 Task: Open a blank worksheet and write heading  City data  Add 10 city name:-  '1. Chelsea, New York, NY , 2. Beverly Hills, Los Angeles, CA , 3. Knightsbridge, London, United Kingdom , 4. Le Marais, Paris, forance , 5. Ginza, Tokyo, Japan_x000D_
6. Circular Quay, Sydney, Australia , 7. Mitte, Berlin, Germany , 8. Downtown, Toronto, Canada , 9. Trastevere, Rome, 10. Colaba, Mumbai, India. ' in July Last week sales are  1. Chelsea, New York, NY 10001 | 2. Beverly Hills, Los Angeles, CA 90210 | 3. Knightsbridge, London, United Kingdom SW1X 7XL | 4. Le Marais, Paris, forance 75004 | 5. Ginza, Tokyo, Japan 104-0061 | 6. Circular Quay, Sydney, Australia 2000 | 7. Mitte, Berlin, Germany 10178 | 8. Downtown, Toronto, Canada M5V 3L9 | 9. Trastevere, Rome, Italy 00153 | 10. Colaba, Mumbai, India 400005. Save page auditingProductSales
Action: Mouse moved to (12, 22)
Screenshot: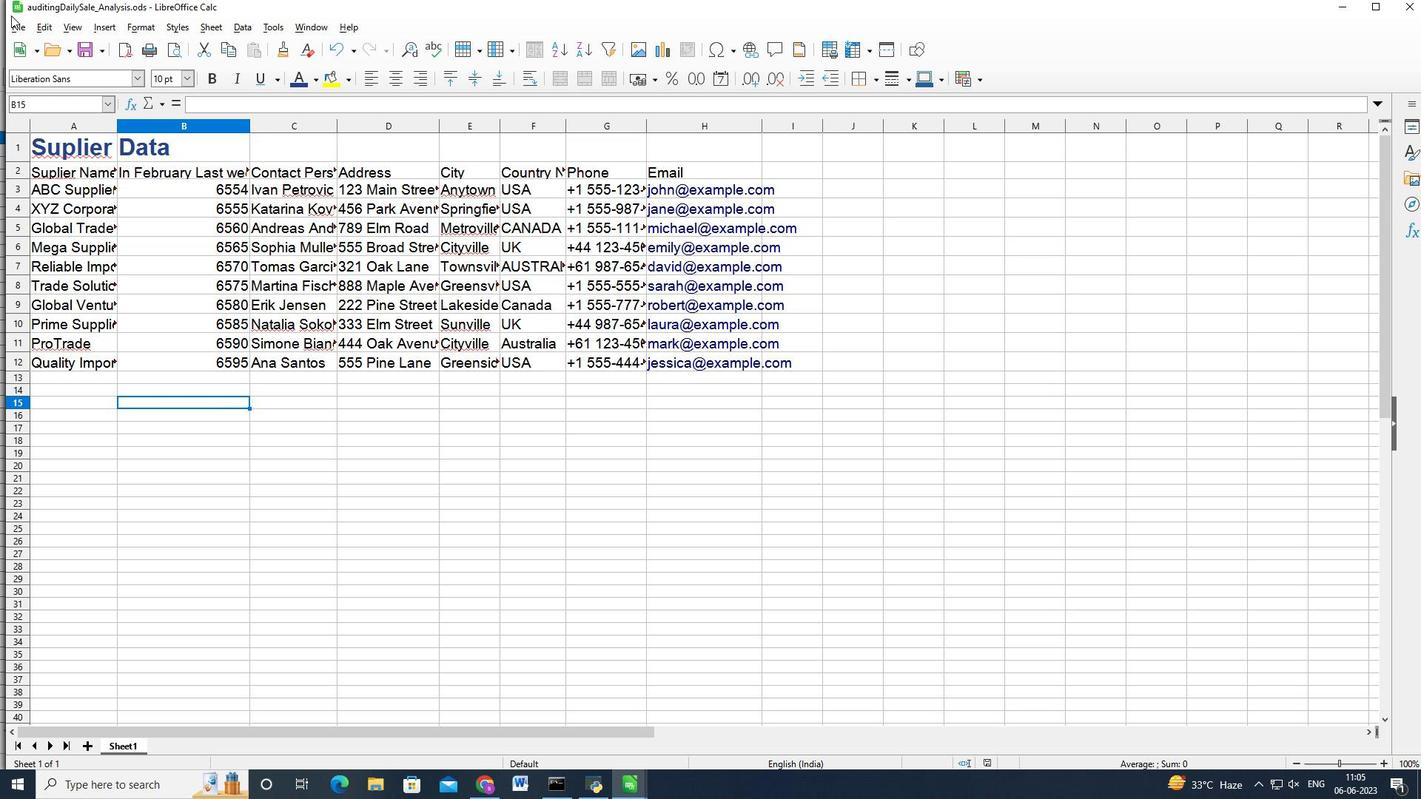 
Action: Mouse pressed left at (12, 22)
Screenshot: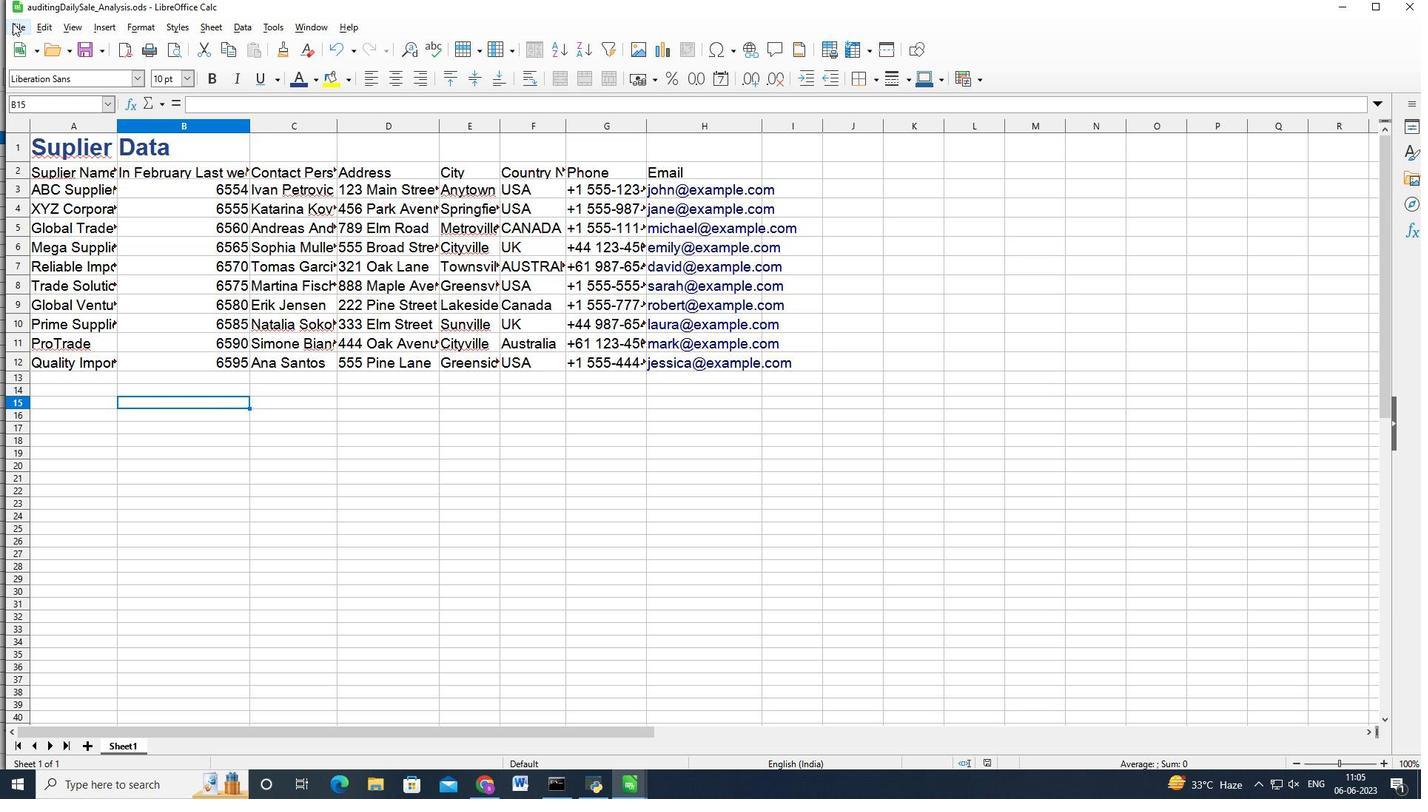 
Action: Mouse moved to (198, 57)
Screenshot: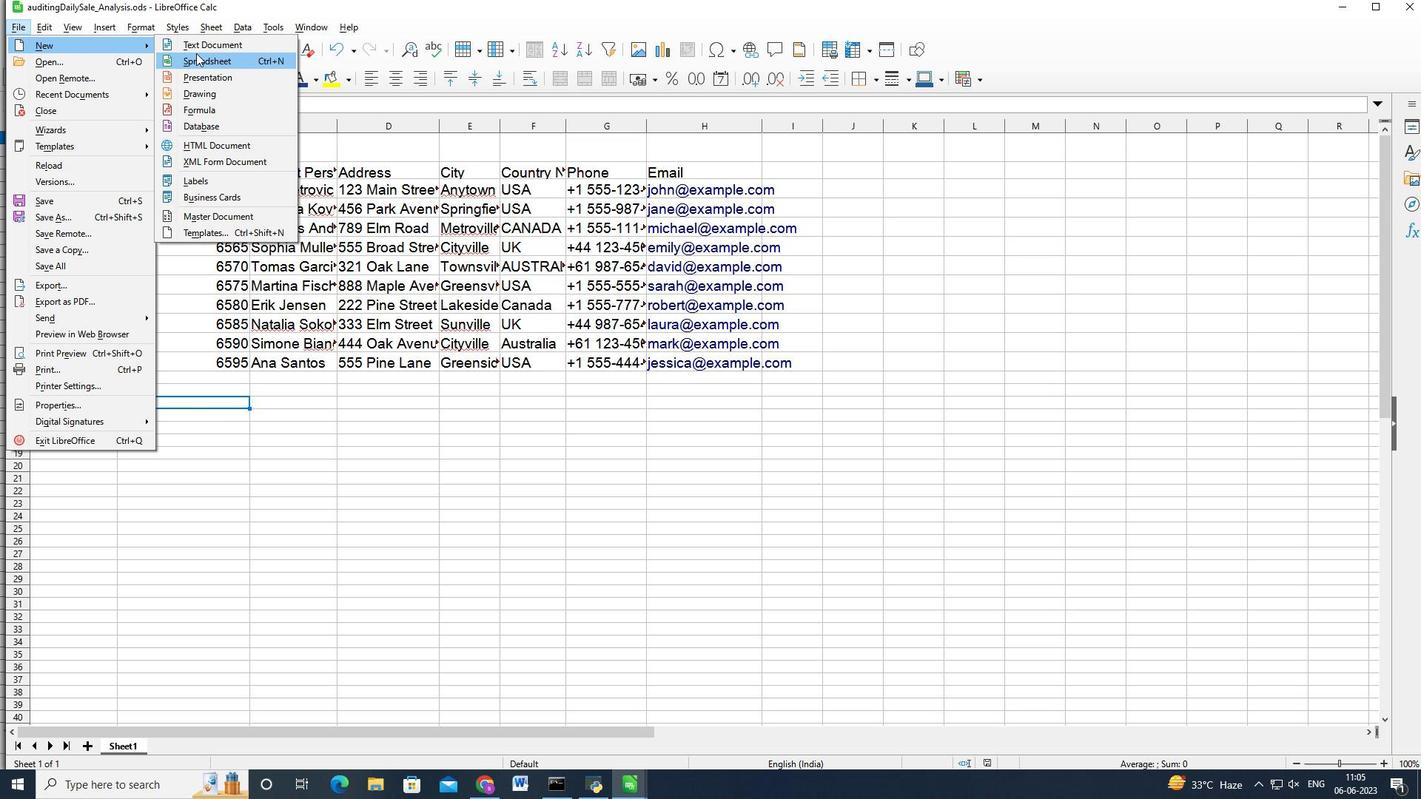 
Action: Mouse pressed left at (198, 57)
Screenshot: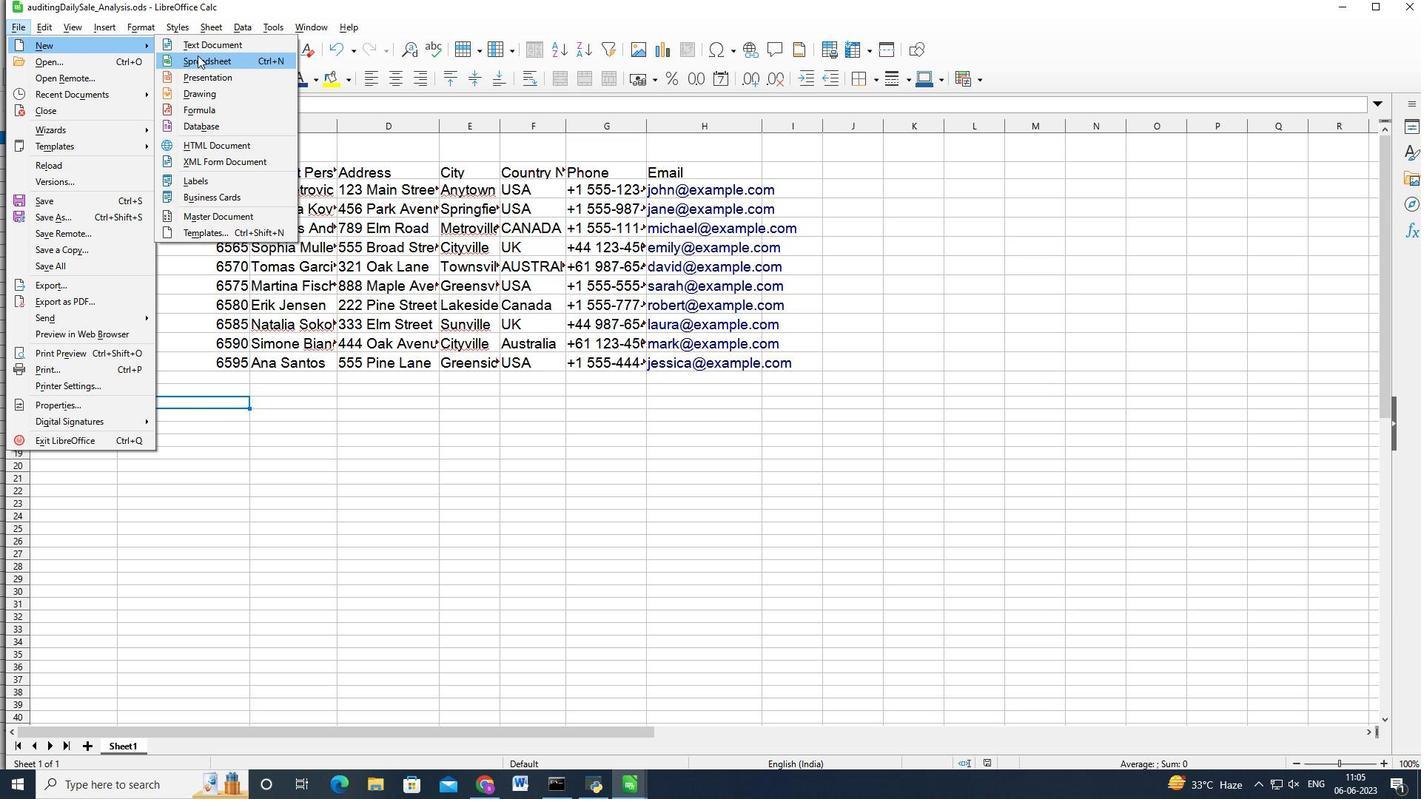 
Action: Mouse moved to (1, 96)
Screenshot: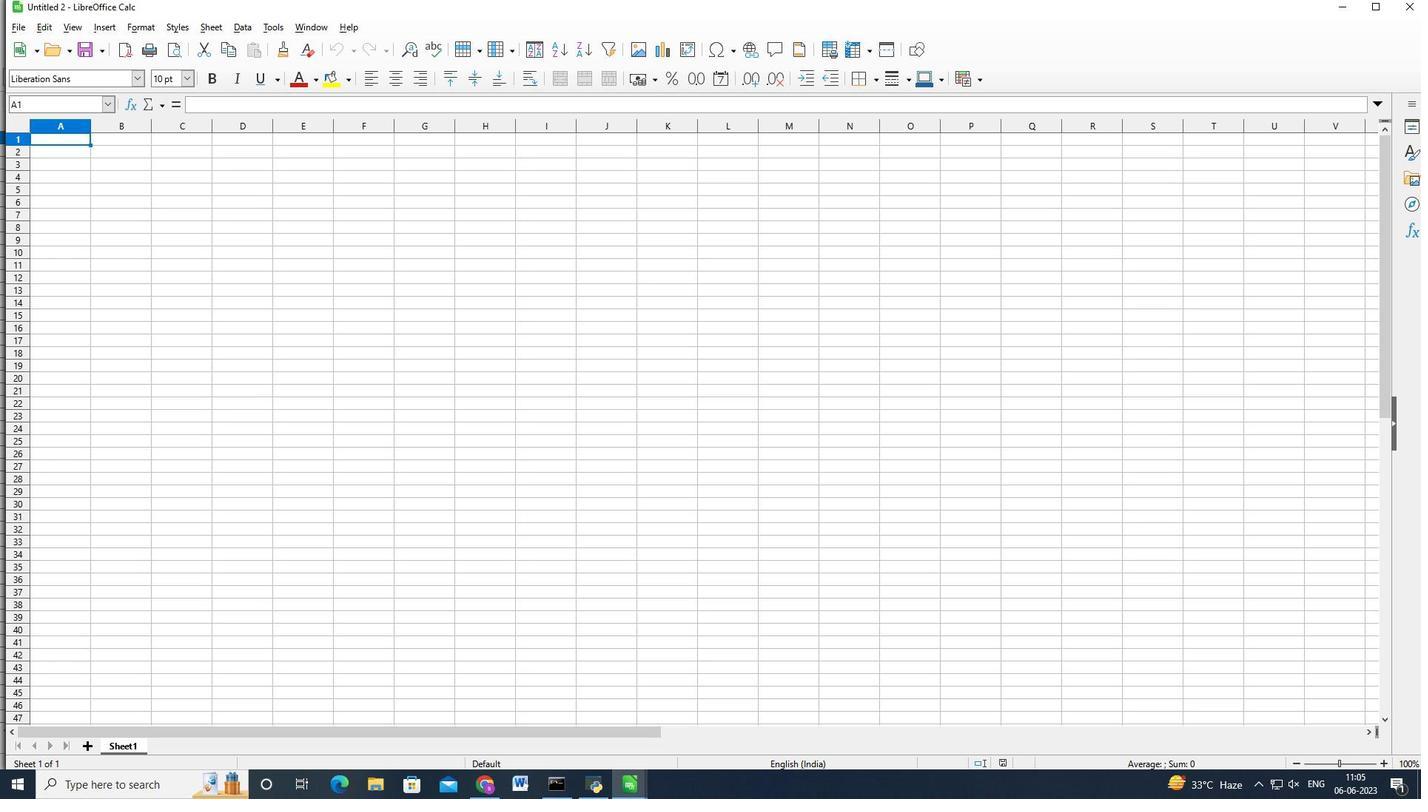 
Action: Key pressed <Key.shift>City<Key.space><Key.shift_r>Data<Key.enter><Key.shift>City<Key.space><Key.shift>Name<Key.enter><Key.shift><Key.shift><Key.shift><Key.shift><Key.shift><Key.shift><Key.shift><Key.shift><Key.shift><Key.shift><Key.shift><Key.shift><Key.shift><Key.shift><Key.shift><Key.shift><Key.shift><Key.shift><Key.shift><Key.shift><Key.shift><Key.shift><Key.shift><Key.shift><Key.shift><Key.shift><Key.shift><Key.shift><Key.shift><Key.shift><Key.shift><Key.shift><Key.shift><Key.shift><Key.shift>1.<Key.space><Key.shift><Key.shift><Key.shift><Key.shift>Chelsea<Key.space><Key.shift>N<Key.backspace>,<Key.space><Key.shift>New<Key.space><Key.shift>York,<Key.space><Key.caps_lock>NY<Key.caps_lock><Key.enter>2.<Key.space><Key.shift>Beverly<Key.space><Key.shift>Hills,<Key.shift>Los<Key.space><Key.shift_r>Angeles,<Key.space><Key.caps_lock>CA<Key.enter>3.K<Key.caps_lock><Key.backspace><Key.space><Key.shift>Knightsbridge,<Key.space><Key.shift>London,<Key.space><Key.shift>United<Key.space><Key.shift>Kingdom<Key.enter>4.<Key.space><Key.shift>Le<Key.space><Key.shift>Marais,<Key.space><Key.shift>Paris,<Key.space>f<Key.backspace><Key.shift>Forance,<Key.backspace><Key.enter>5.<Key.space><Key.shift>Ginza,<Key.space><Key.shift>Tokyo,<Key.space><Key.shift>Japan<Key.enter>6.<Key.space><Key.shift>Circular<Key.space><Key.shift_r>Quay,<Key.space><Key.shift_r>Syn<Key.backspace>dney,<Key.space><Key.shift_r>Austrab<Key.backspace>lia<Key.enter>7.<Key.space><Key.shift>Mitte,<Key.backspace>,<Key.space><Key.shift>Berline,<Key.space><Key.shift_r>Germany<Key.enter>8.<Key.space><Key.shift>Downtown,<Key.space><Key.shift>Tow<Key.backspace>e<Key.backspace>ronto<Key.enter><Key.up><Key.right>
Screenshot: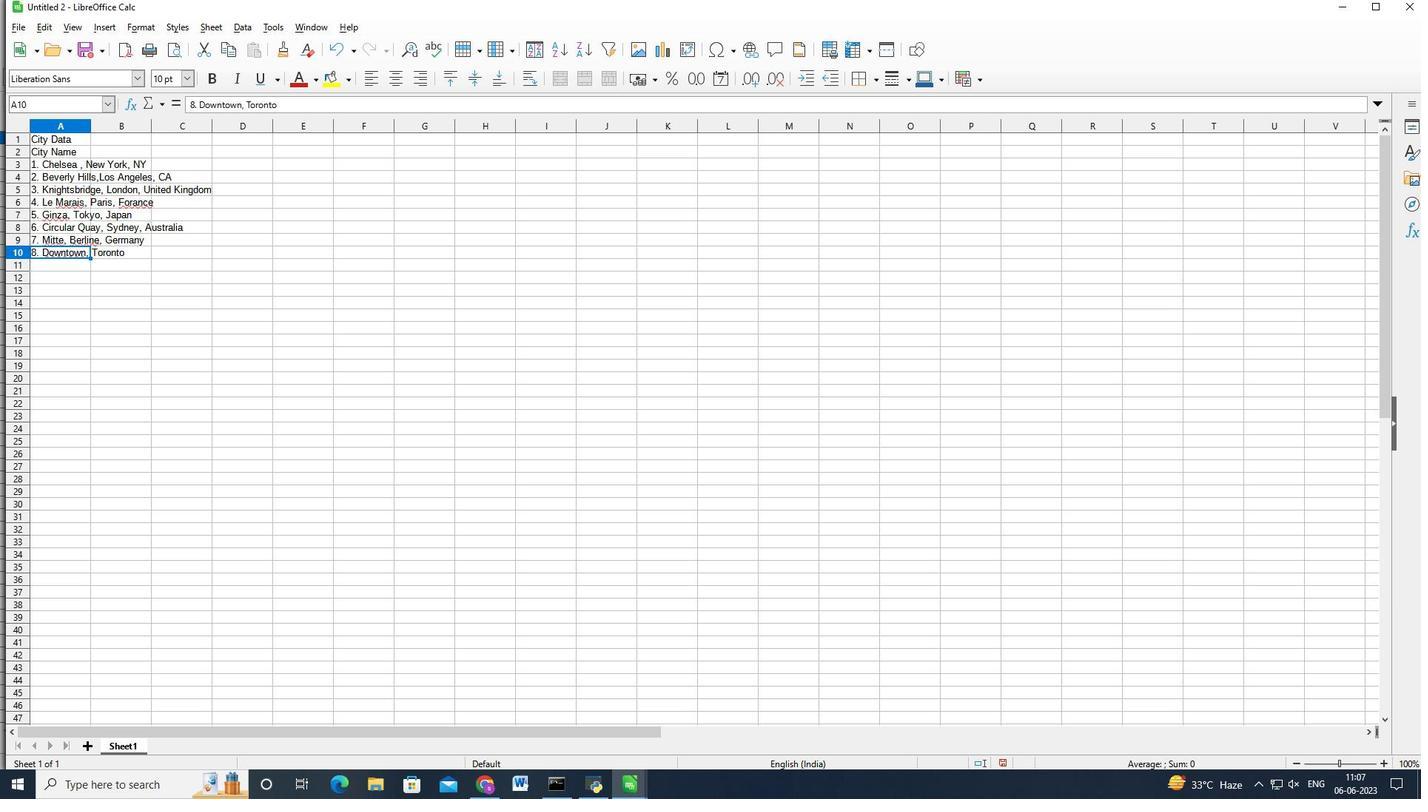 
Action: Mouse moved to (66, 248)
Screenshot: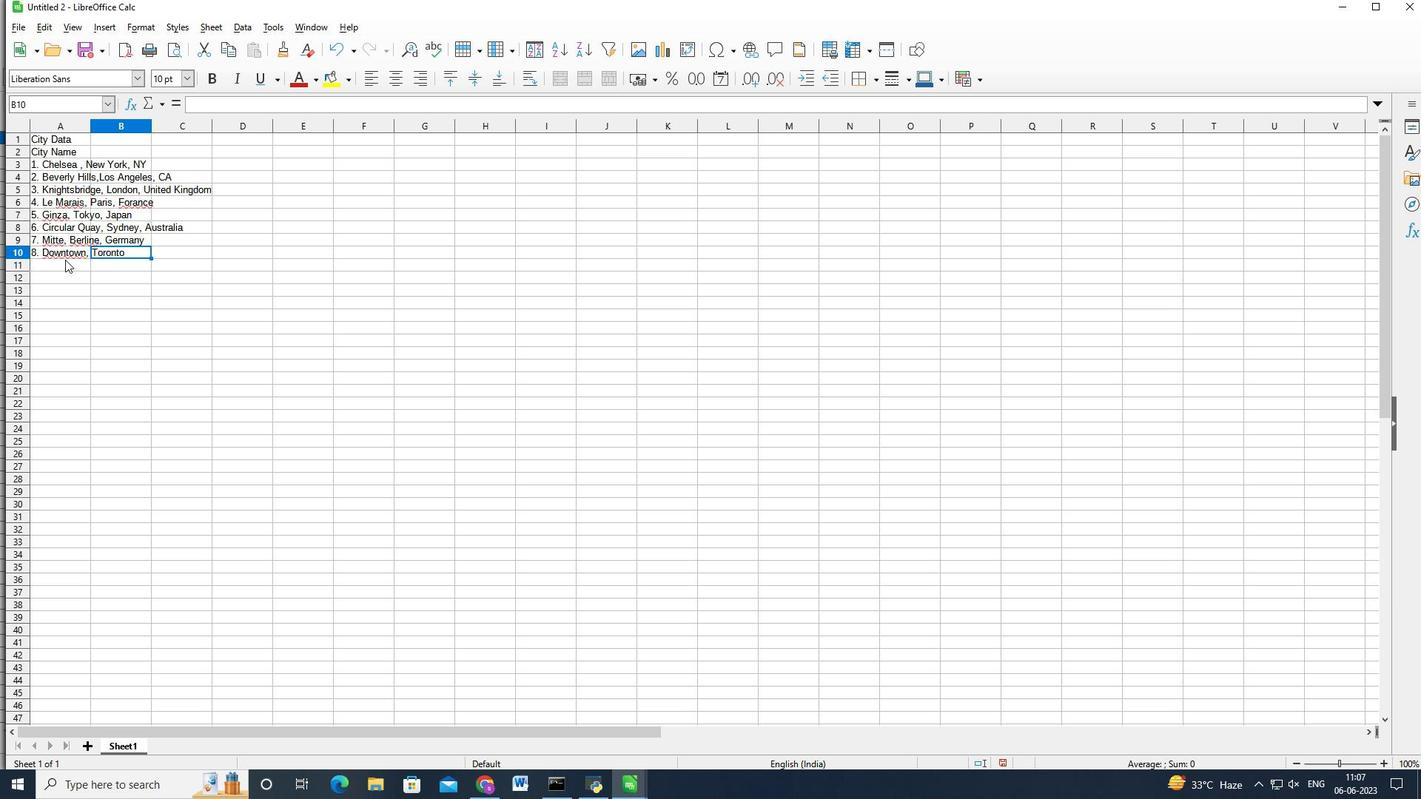 
Action: Mouse pressed left at (66, 248)
Screenshot: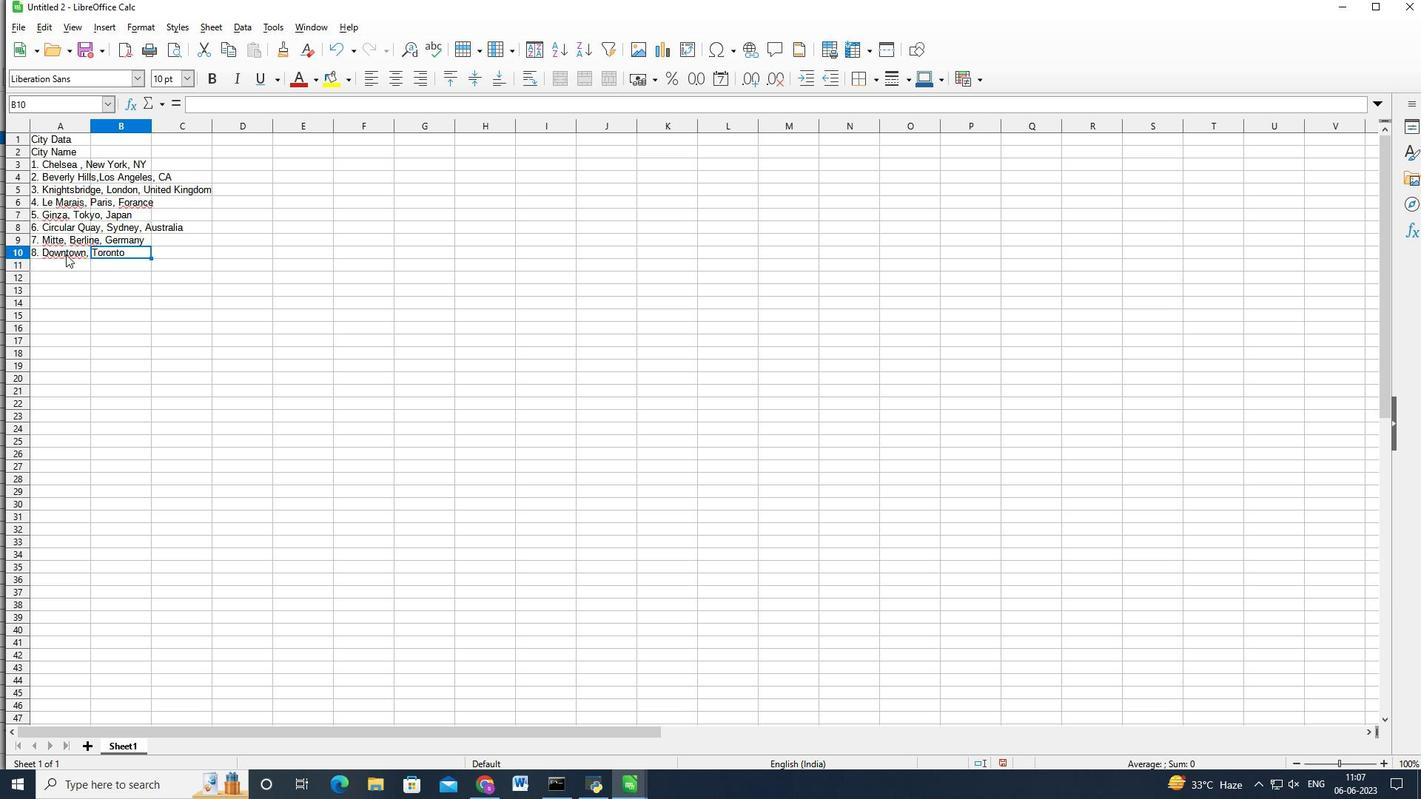 
Action: Mouse moved to (299, 105)
Screenshot: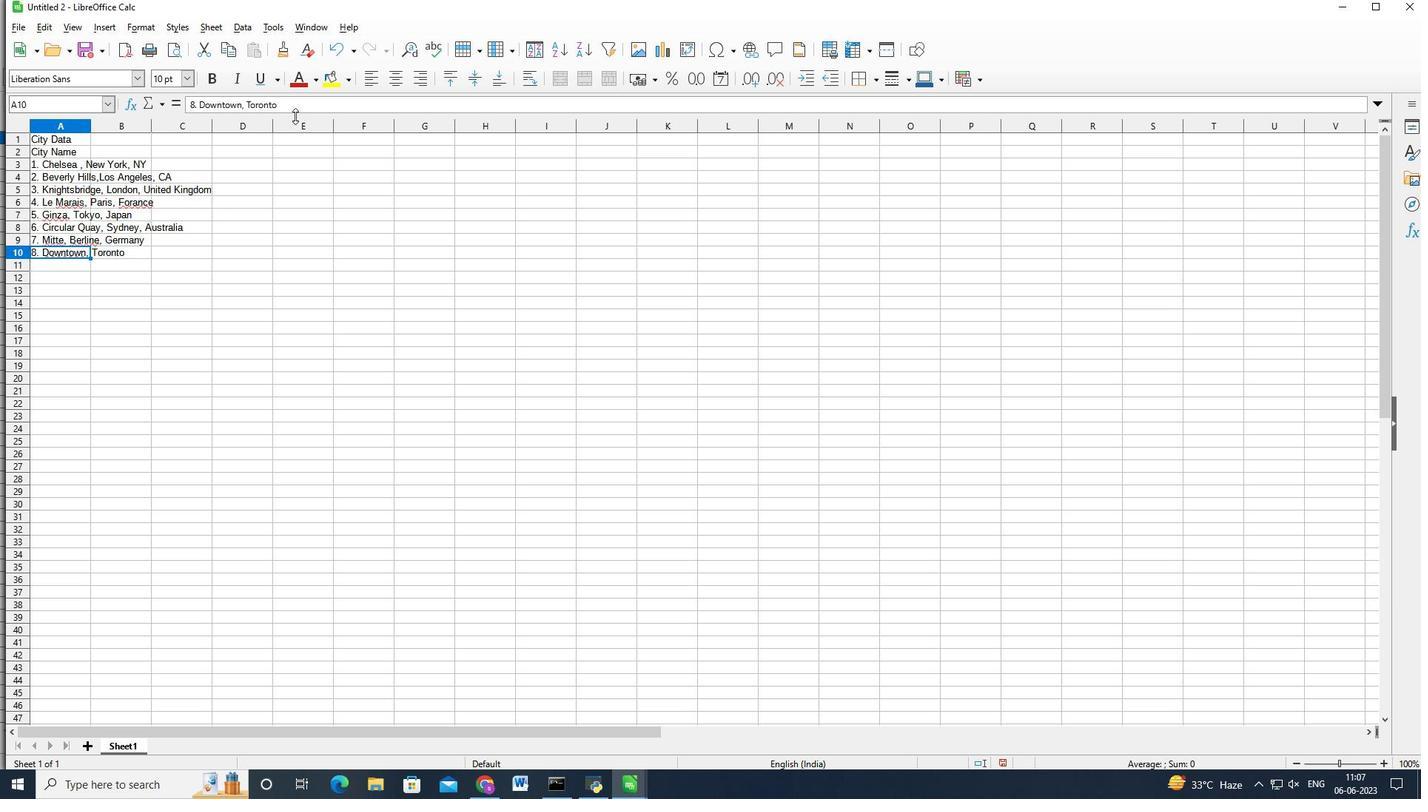 
Action: Mouse pressed left at (299, 105)
Screenshot: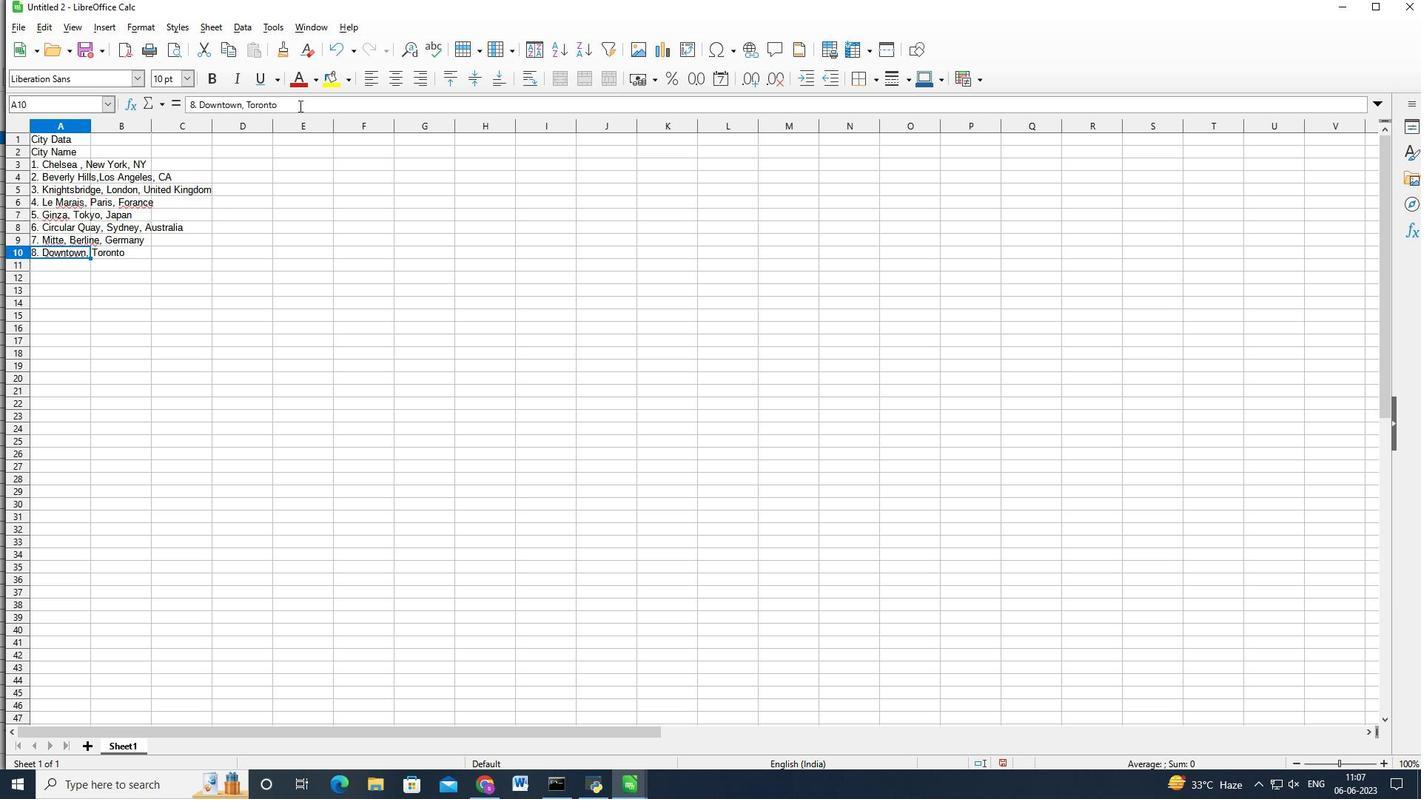 
Action: Key pressed ,<Key.space><Key.shift_r>Canada<Key.enter>9.<Key.space><Key.shift>Trastevere<Key.space><Key.shift>To<Key.backspace><Key.backspace><Key.shift>Rome<Key.enter>10.<Key.space><Key.shift>Colaba,<Key.space><Key.shift>Mumbai,<Key.space><Key.shift>India<Key.enter><Key.right><Key.right><Key.up><Key.up>
Screenshot: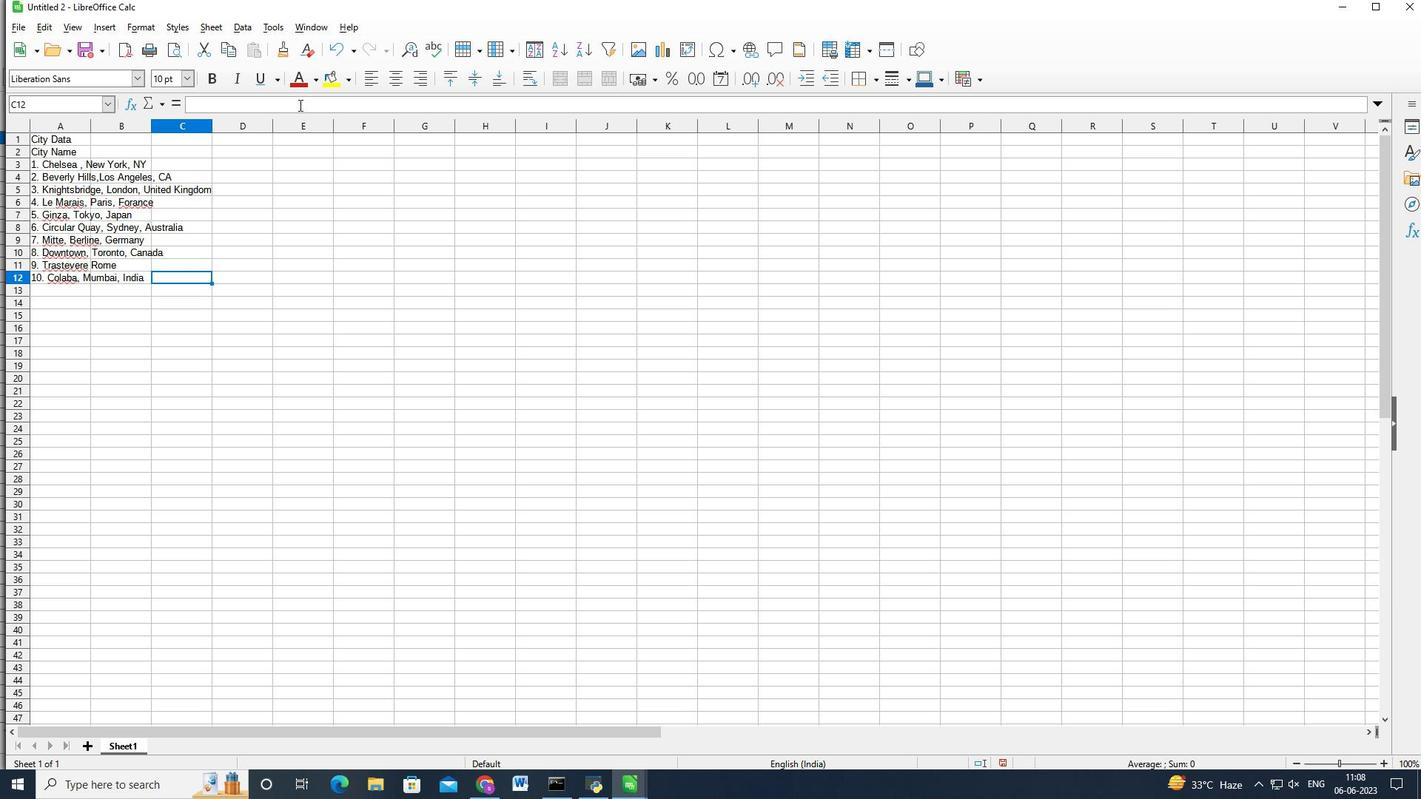 
Action: Mouse moved to (90, 128)
Screenshot: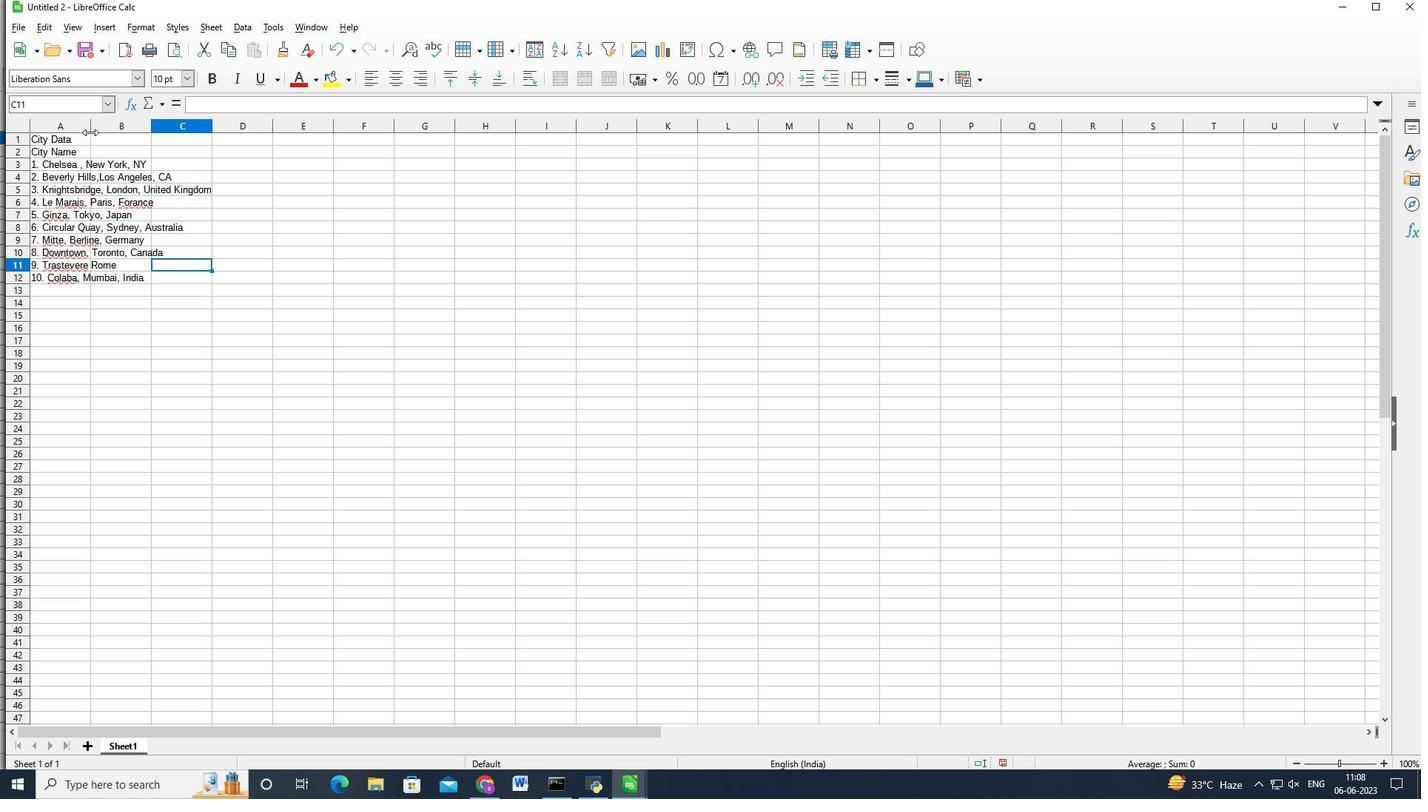 
Action: Mouse pressed left at (90, 128)
Screenshot: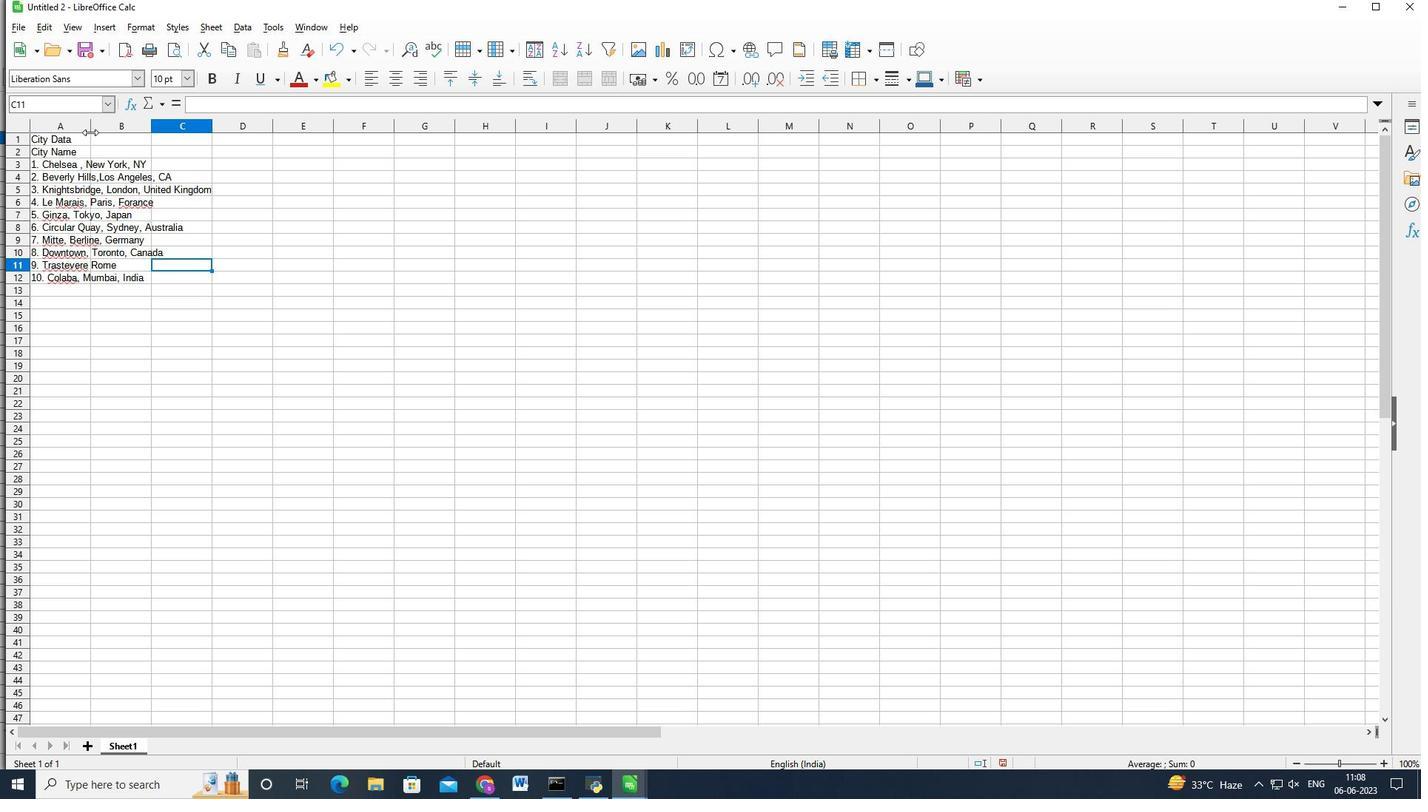 
Action: Mouse pressed left at (90, 128)
Screenshot: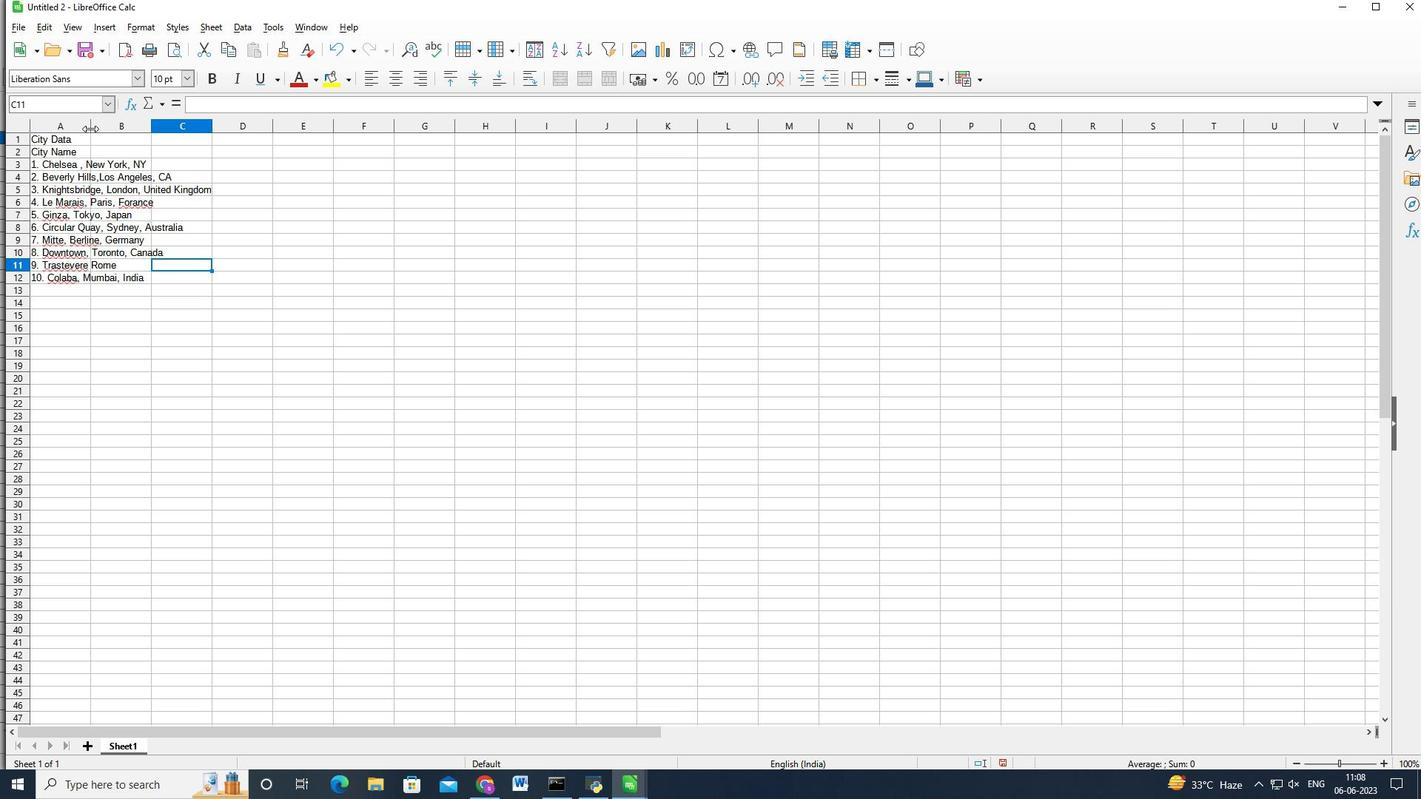 
Action: Mouse moved to (236, 141)
Screenshot: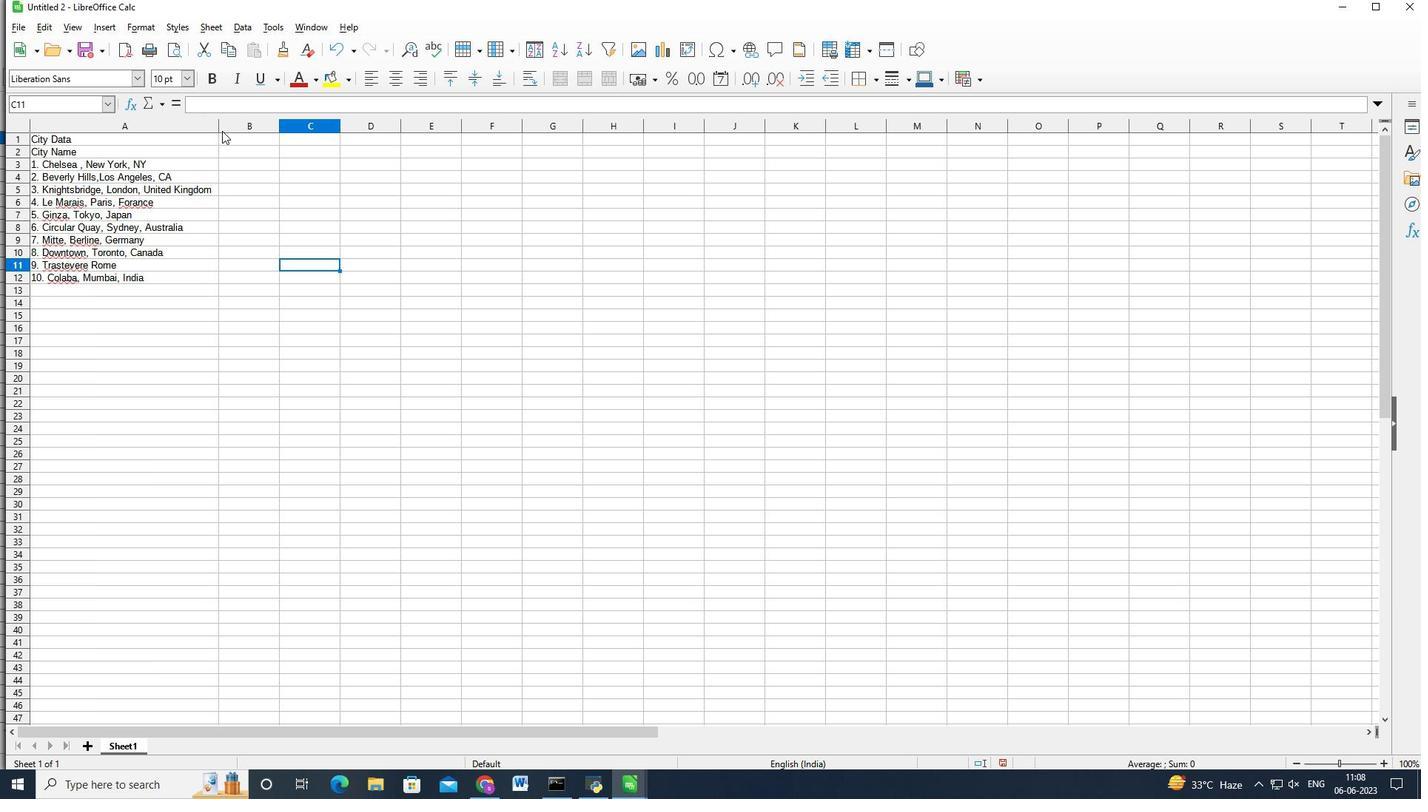 
Action: Mouse pressed left at (236, 141)
Screenshot: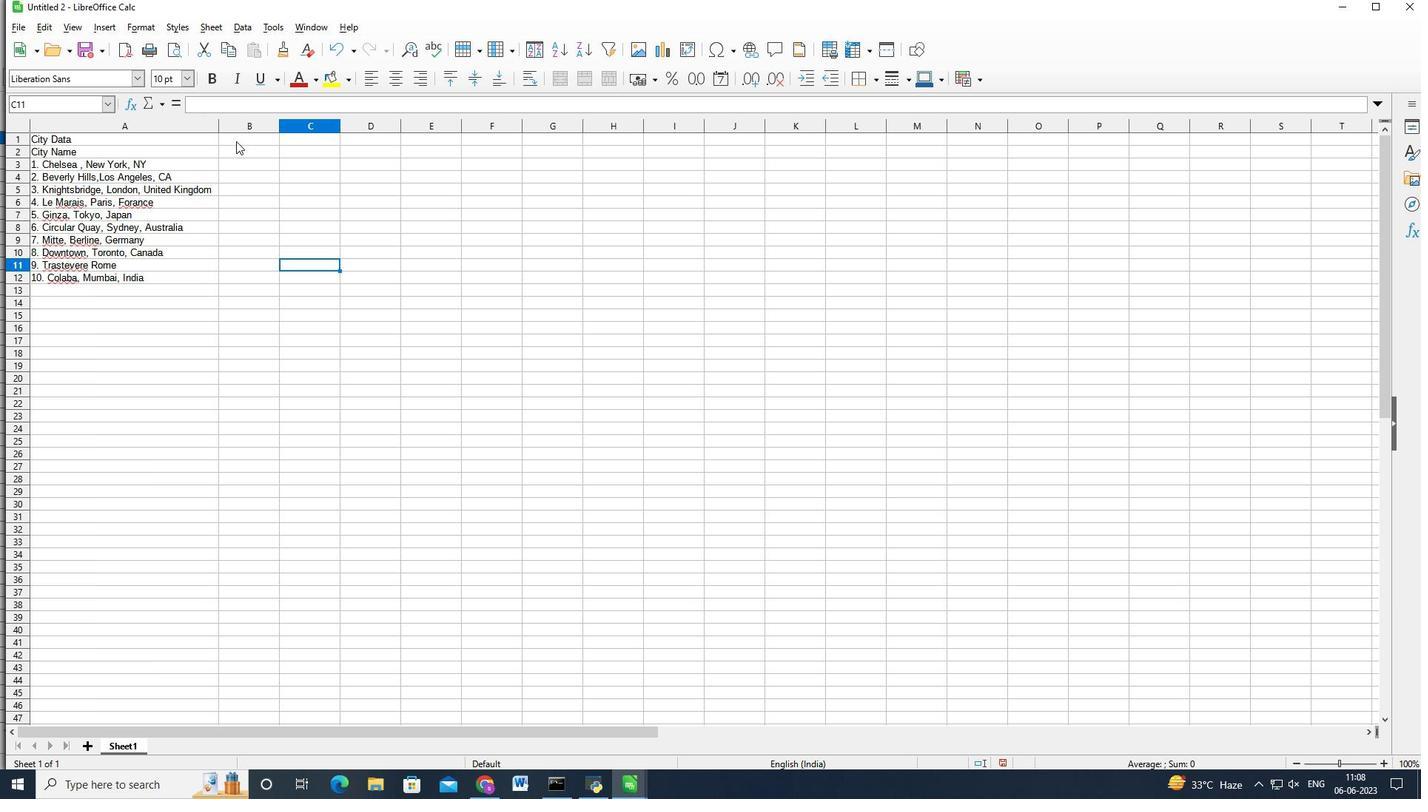 
Action: Mouse moved to (234, 149)
Screenshot: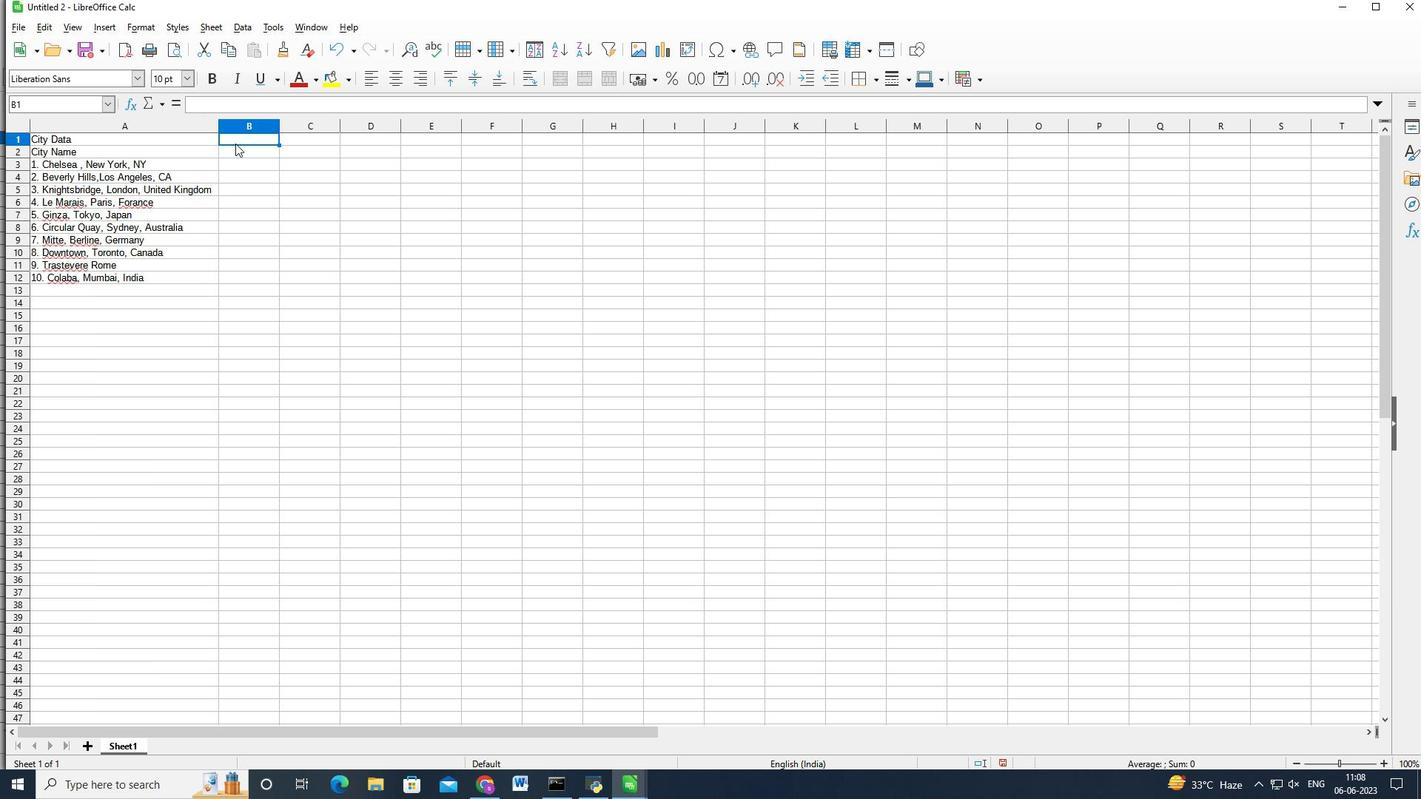 
Action: Mouse pressed left at (234, 149)
Screenshot: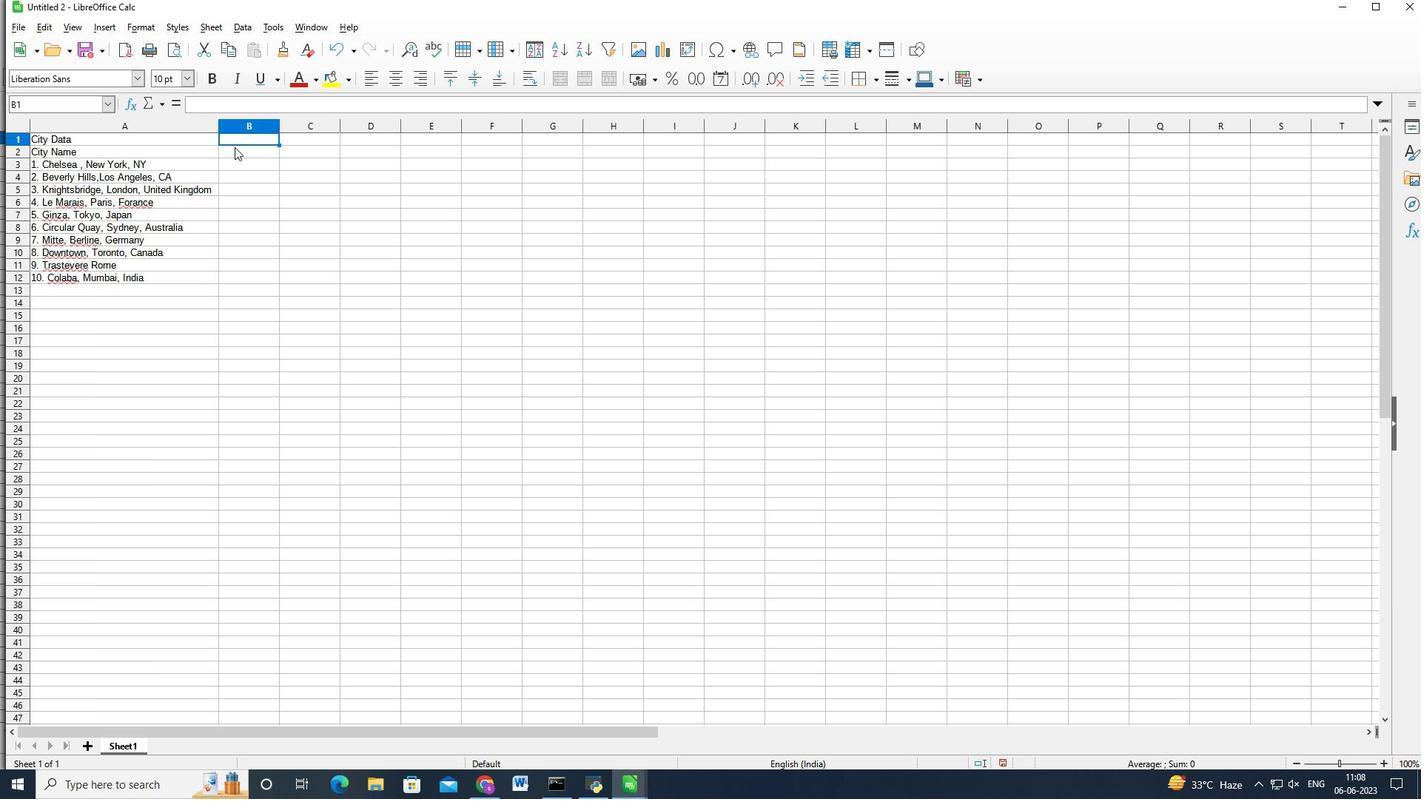 
Action: Key pressed <Key.shift>In<Key.space><Key.shift>July<Key.space><Key.shift><Key.shift><Key.shift><Key.shift><Key.shift><Key.shift><Key.shift><Key.shift><Key.shift><Key.shift><Key.shift><Key.shift><Key.shift><Key.shift><Key.shift><Key.shift><Key.shift><Key.shift><Key.shift><Key.shift><Key.shift><Key.shift>Last<Key.space>week<Key.space>sales
Screenshot: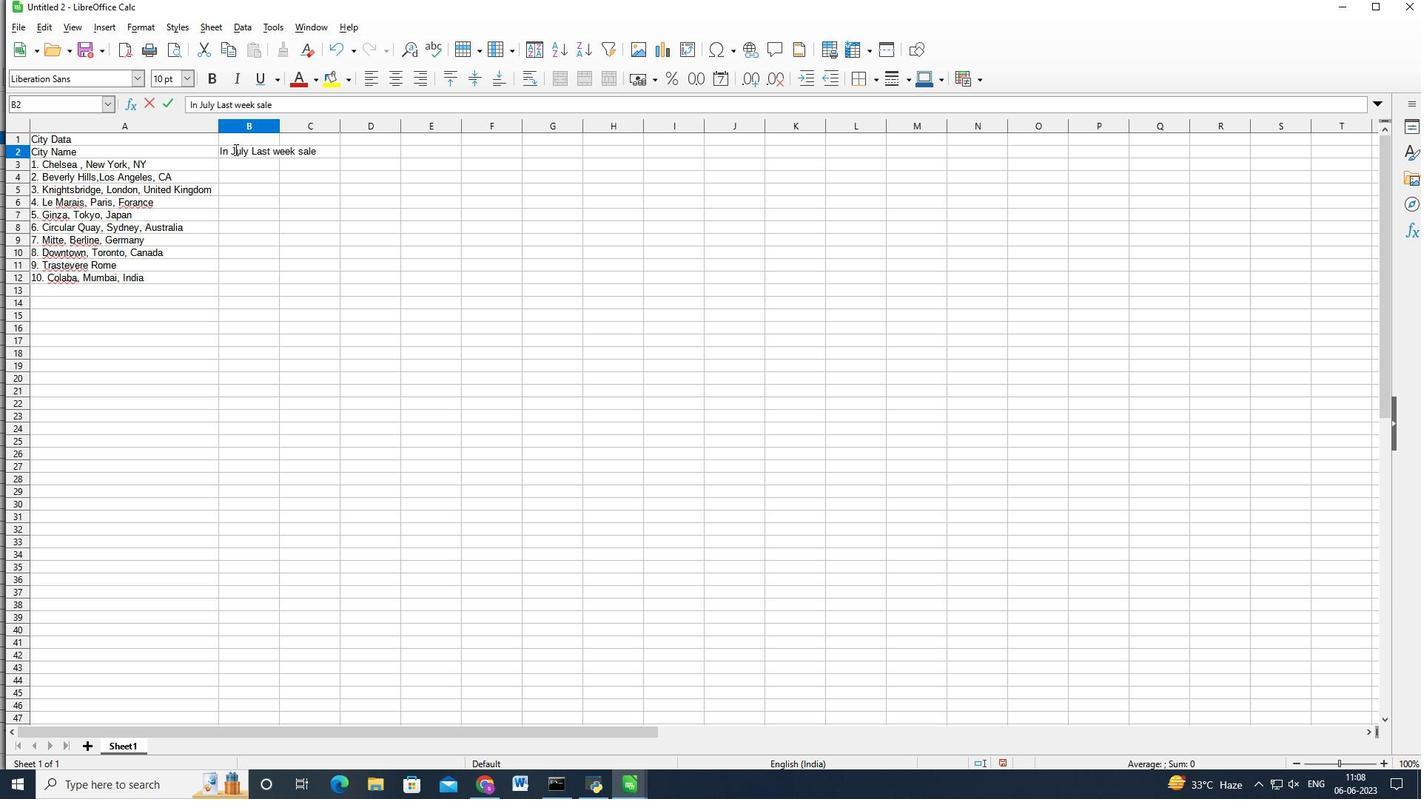 
Action: Mouse moved to (265, 124)
Screenshot: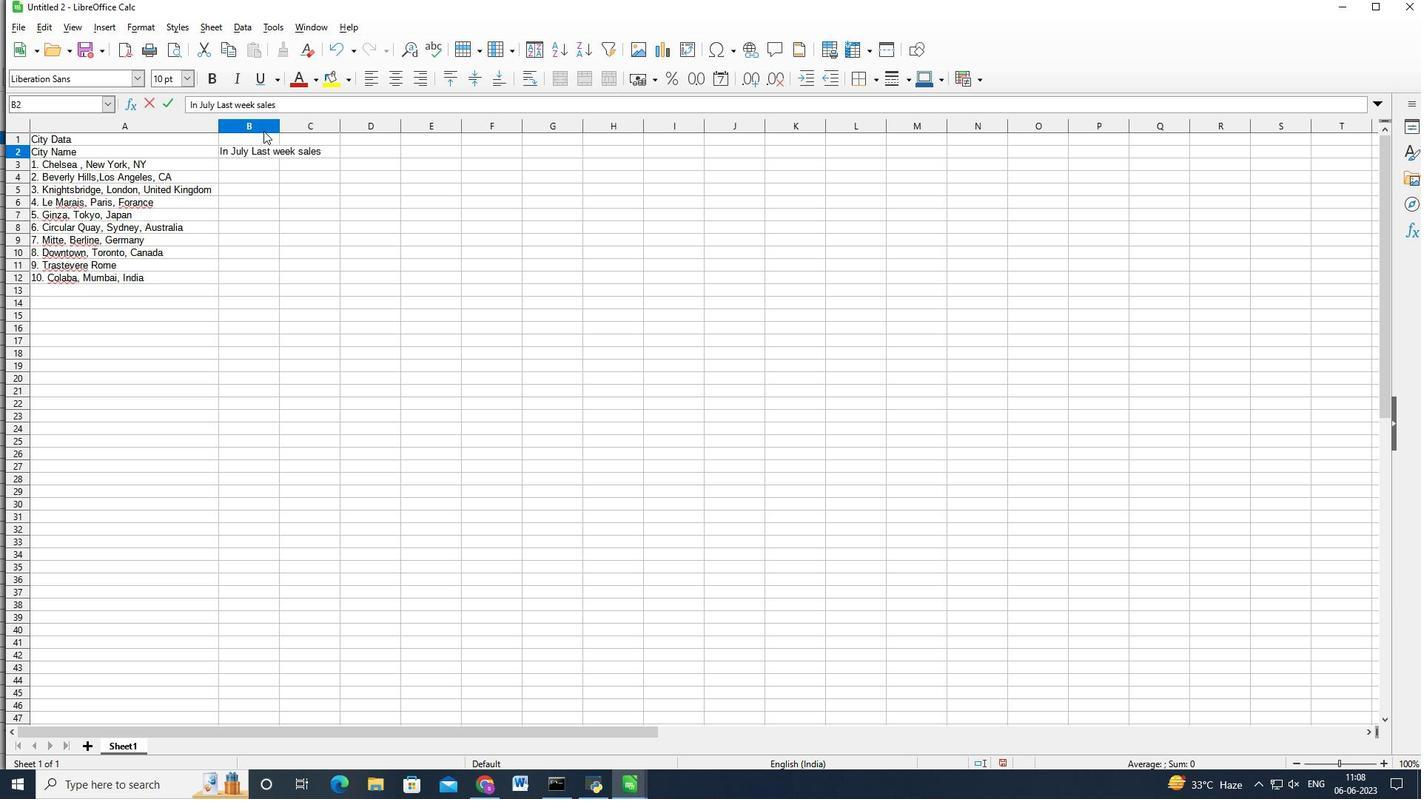 
Action: Mouse pressed left at (265, 124)
Screenshot: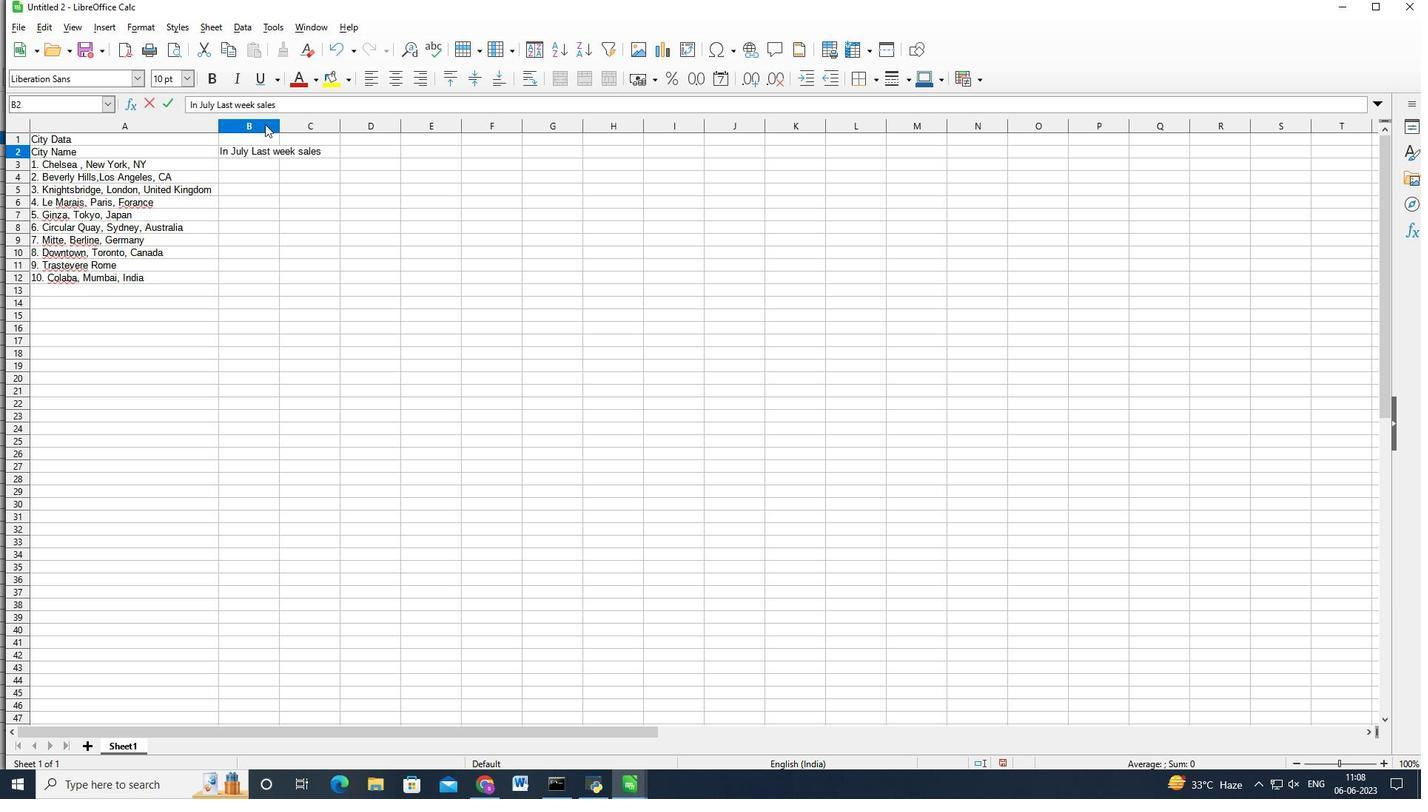 
Action: Mouse pressed left at (265, 124)
Screenshot: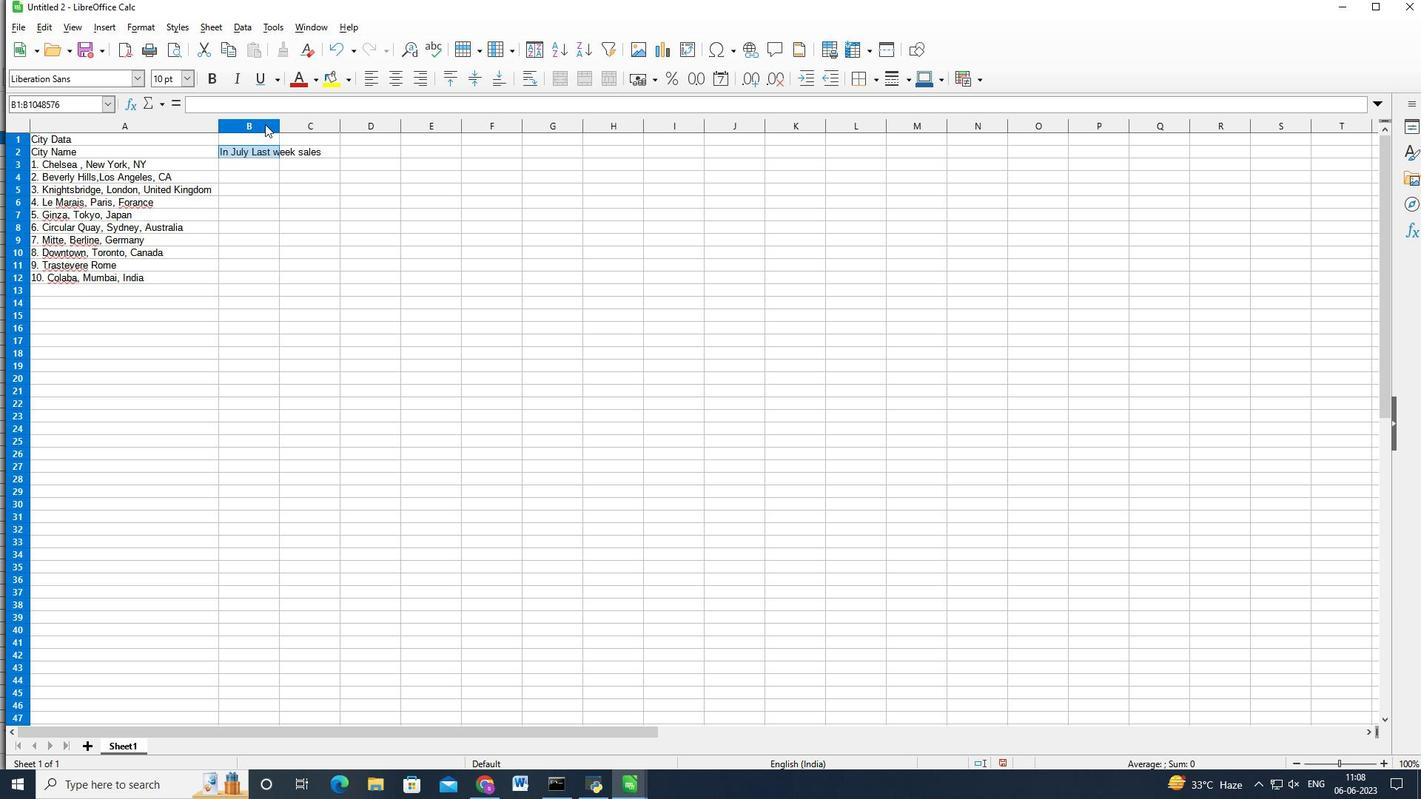 
Action: Mouse moved to (274, 122)
Screenshot: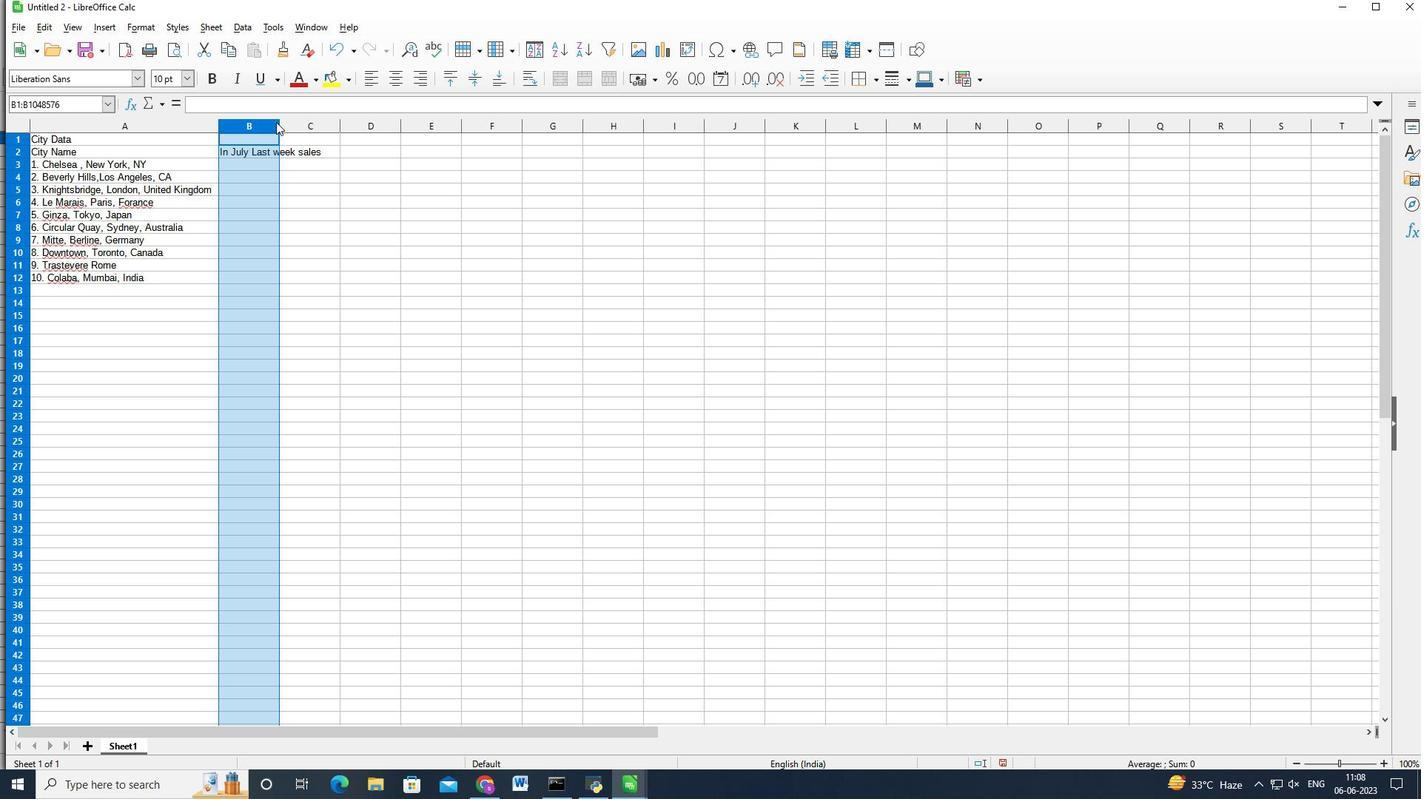
Action: Mouse pressed left at (274, 122)
Screenshot: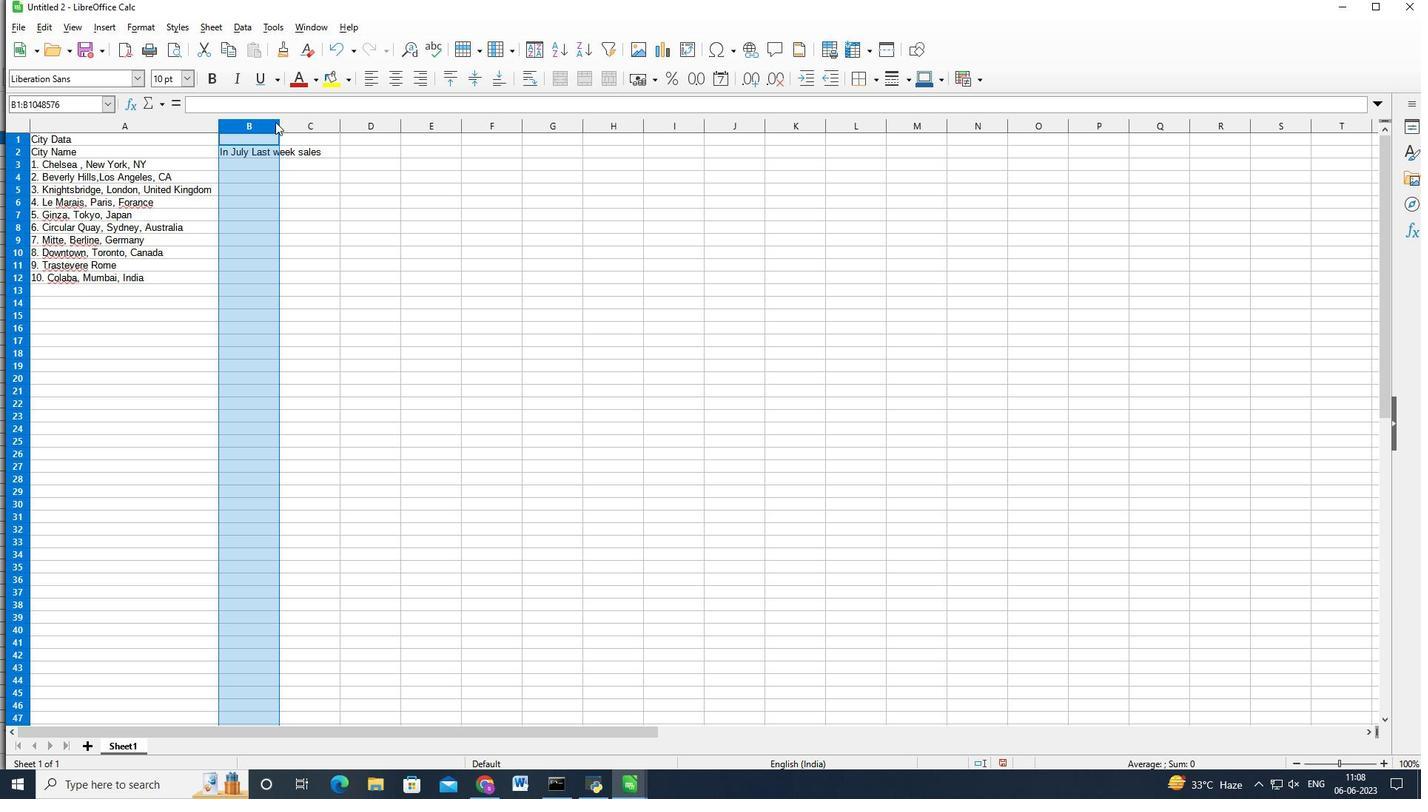 
Action: Mouse pressed left at (274, 122)
Screenshot: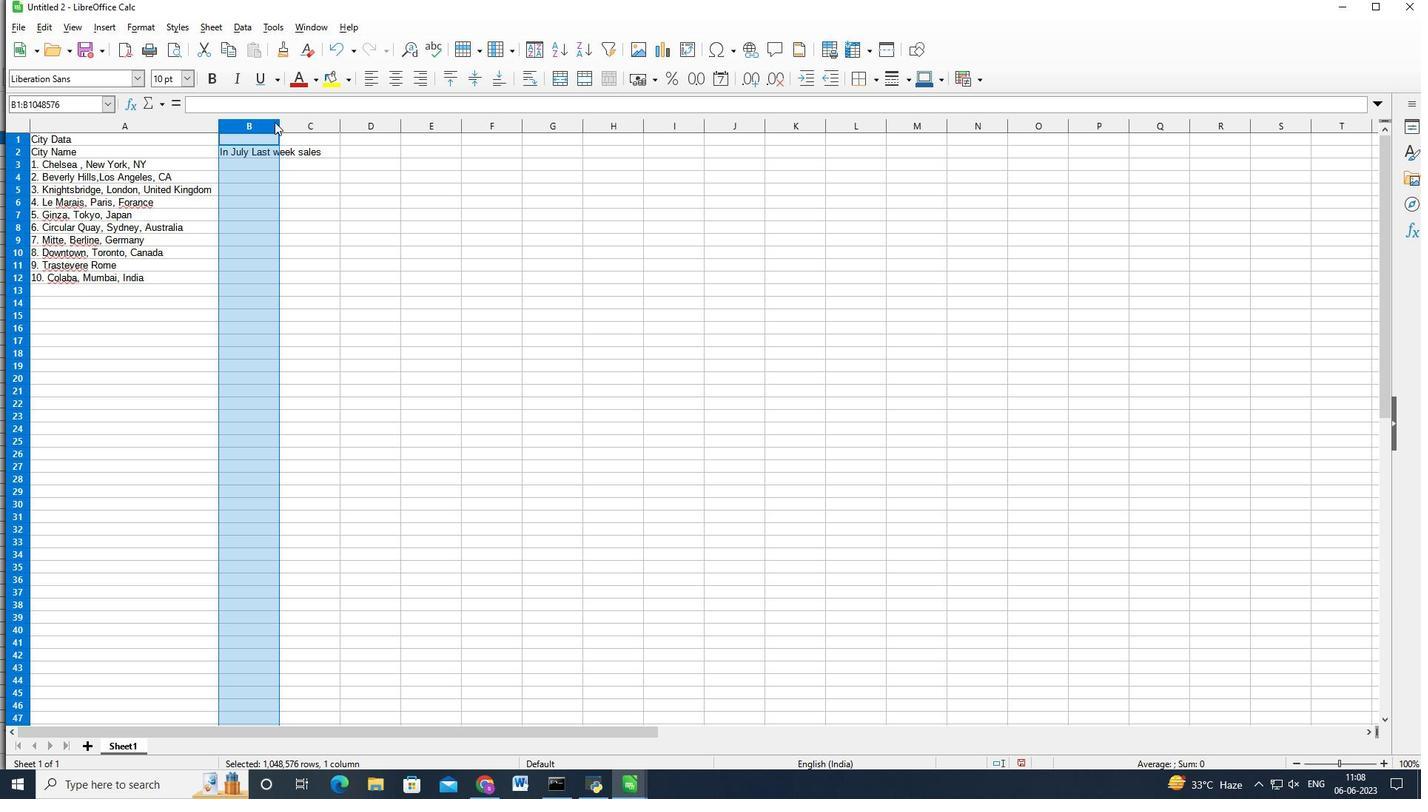 
Action: Mouse moved to (276, 120)
Screenshot: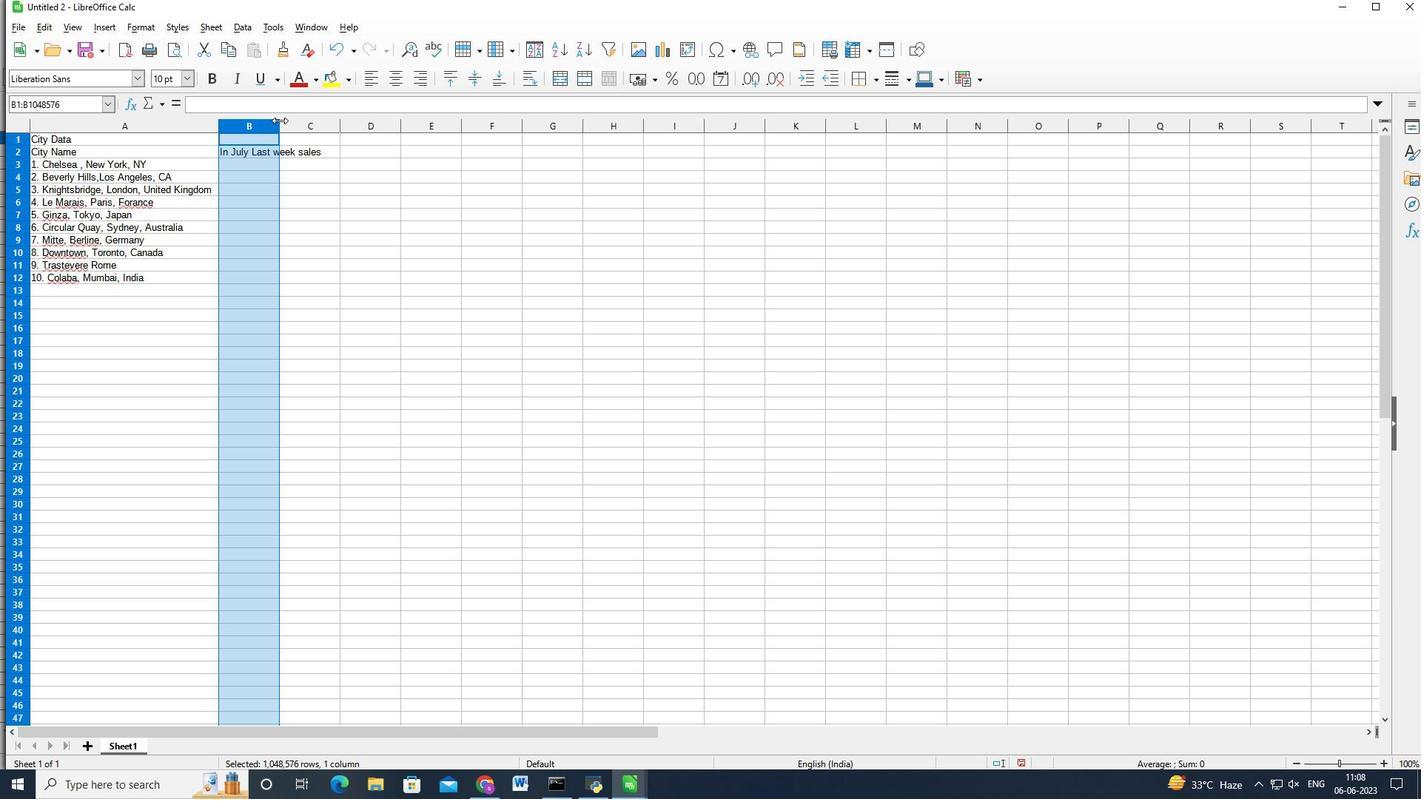 
Action: Mouse pressed left at (276, 120)
Screenshot: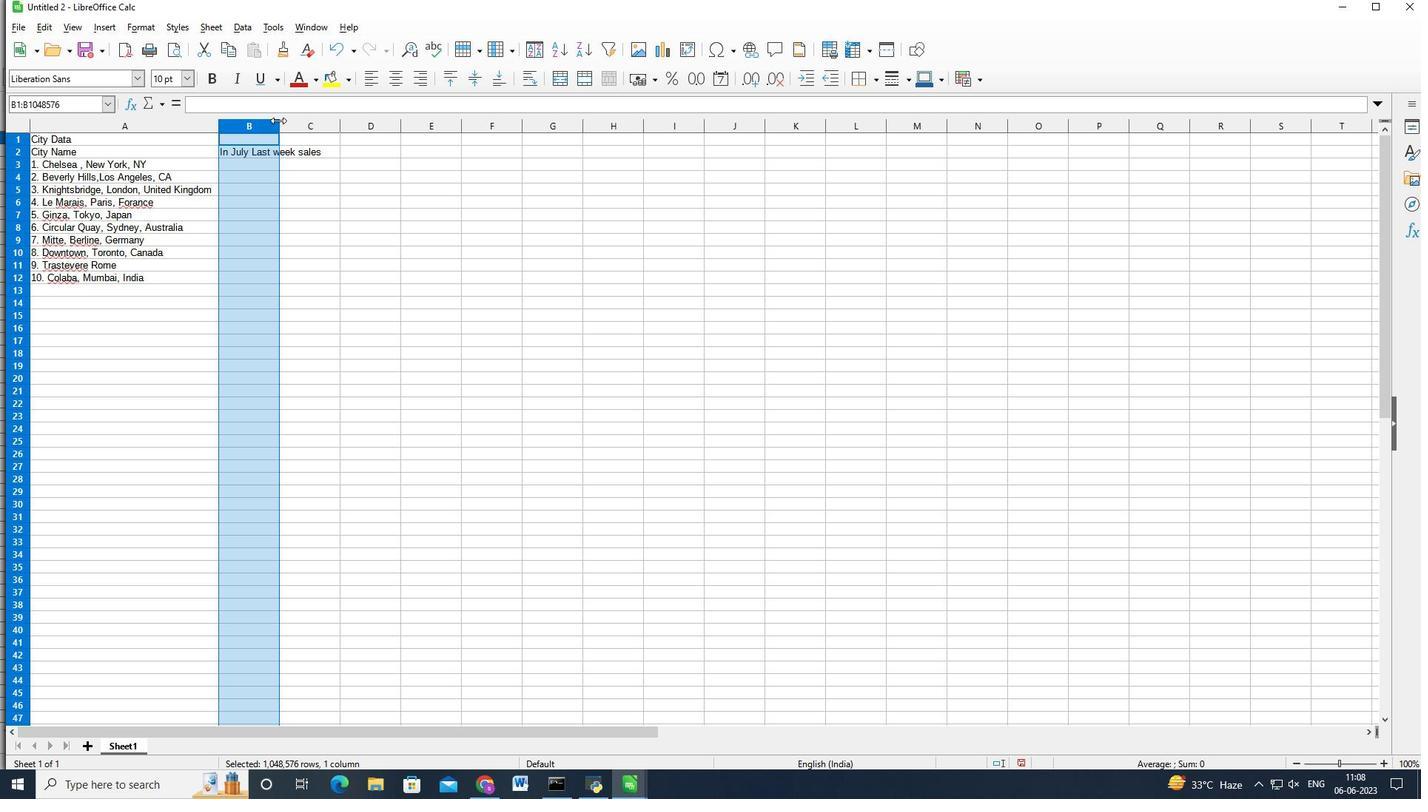
Action: Mouse pressed left at (276, 120)
Screenshot: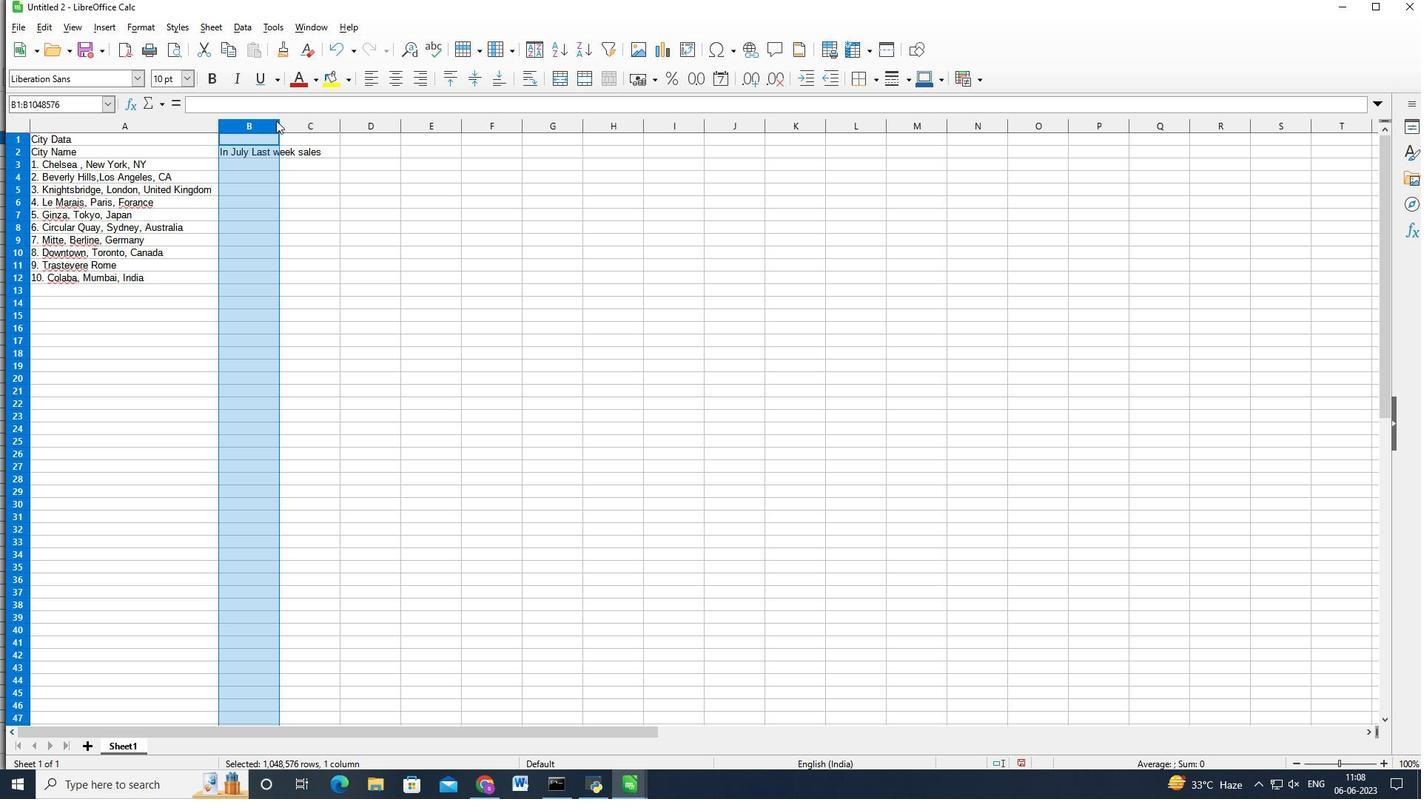 
Action: Mouse moved to (278, 120)
Screenshot: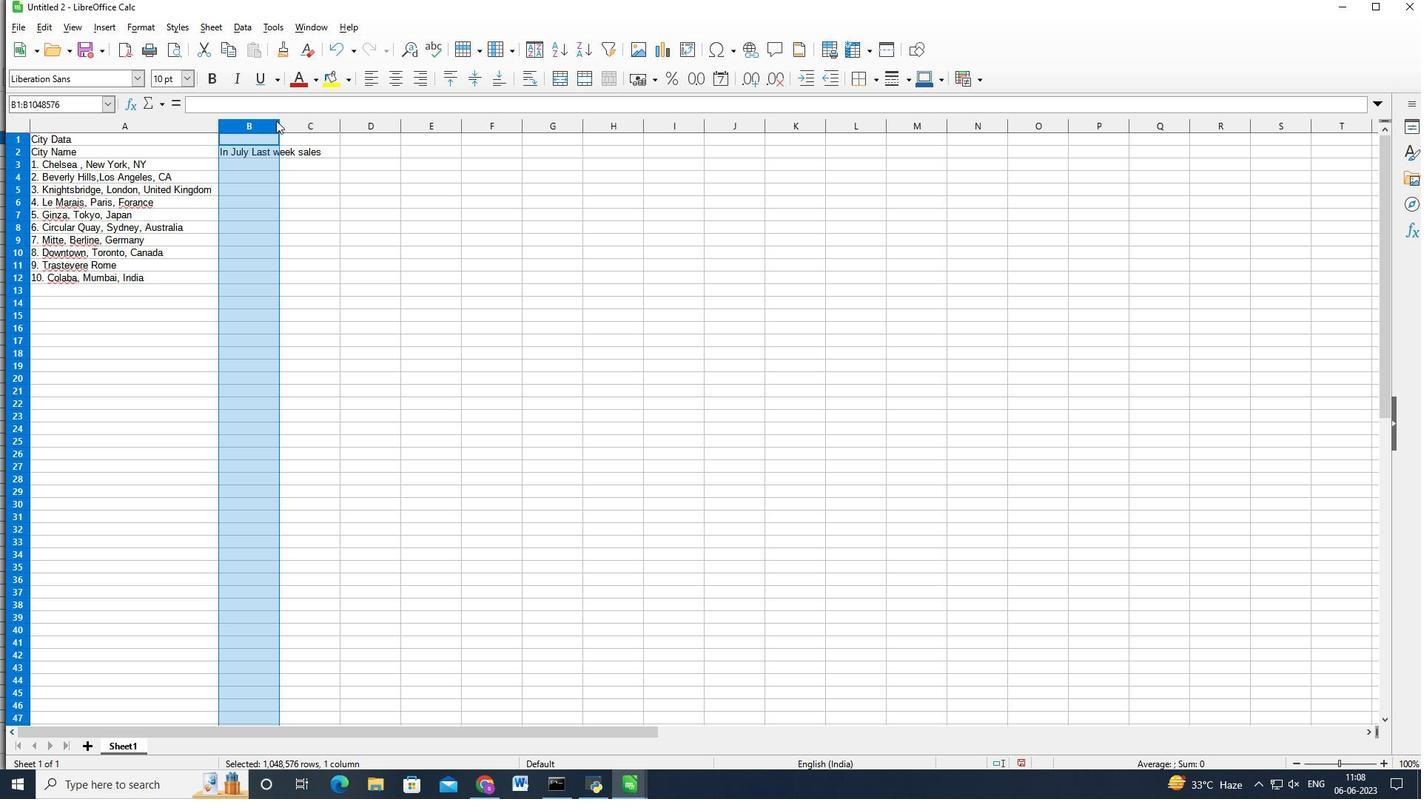 
Action: Mouse pressed left at (278, 120)
Screenshot: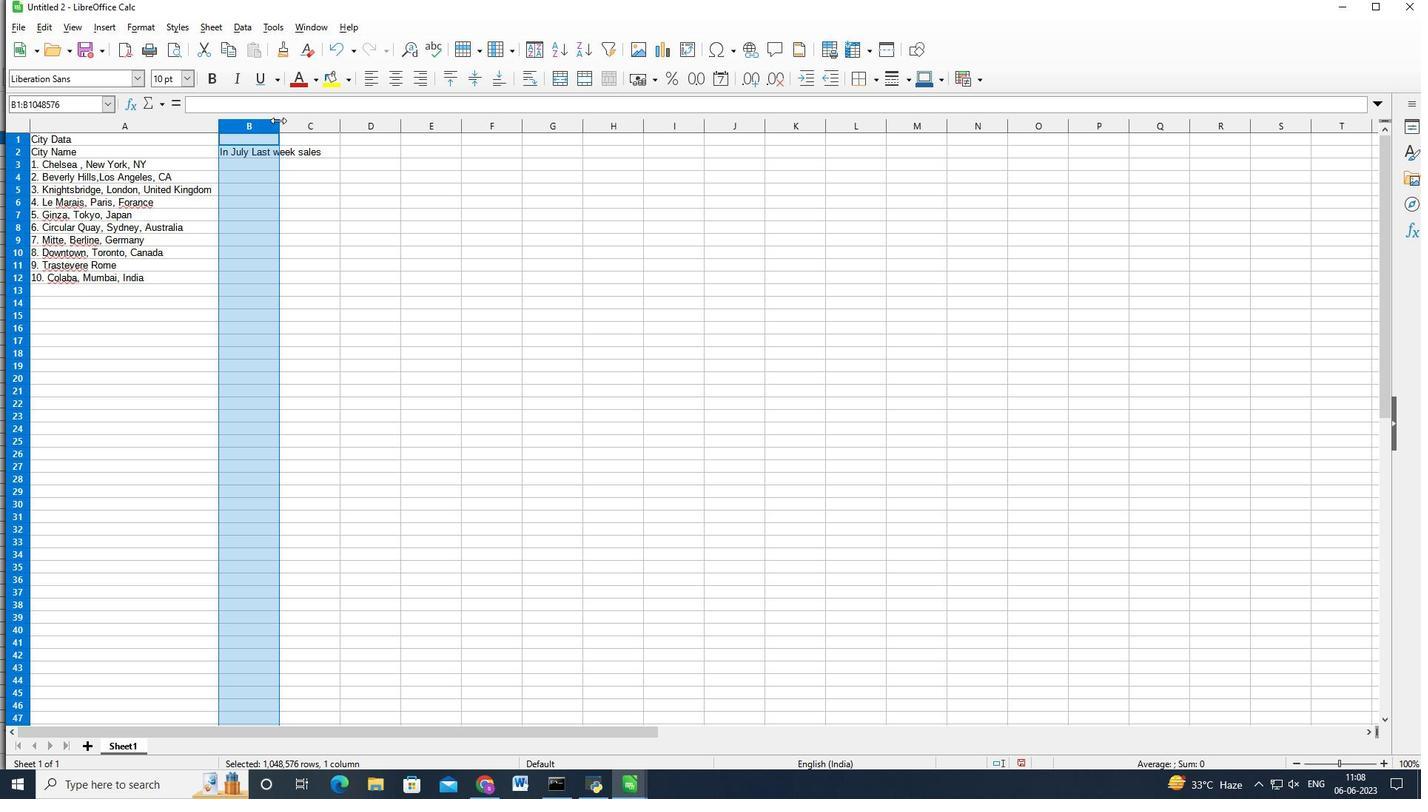 
Action: Mouse pressed left at (278, 120)
Screenshot: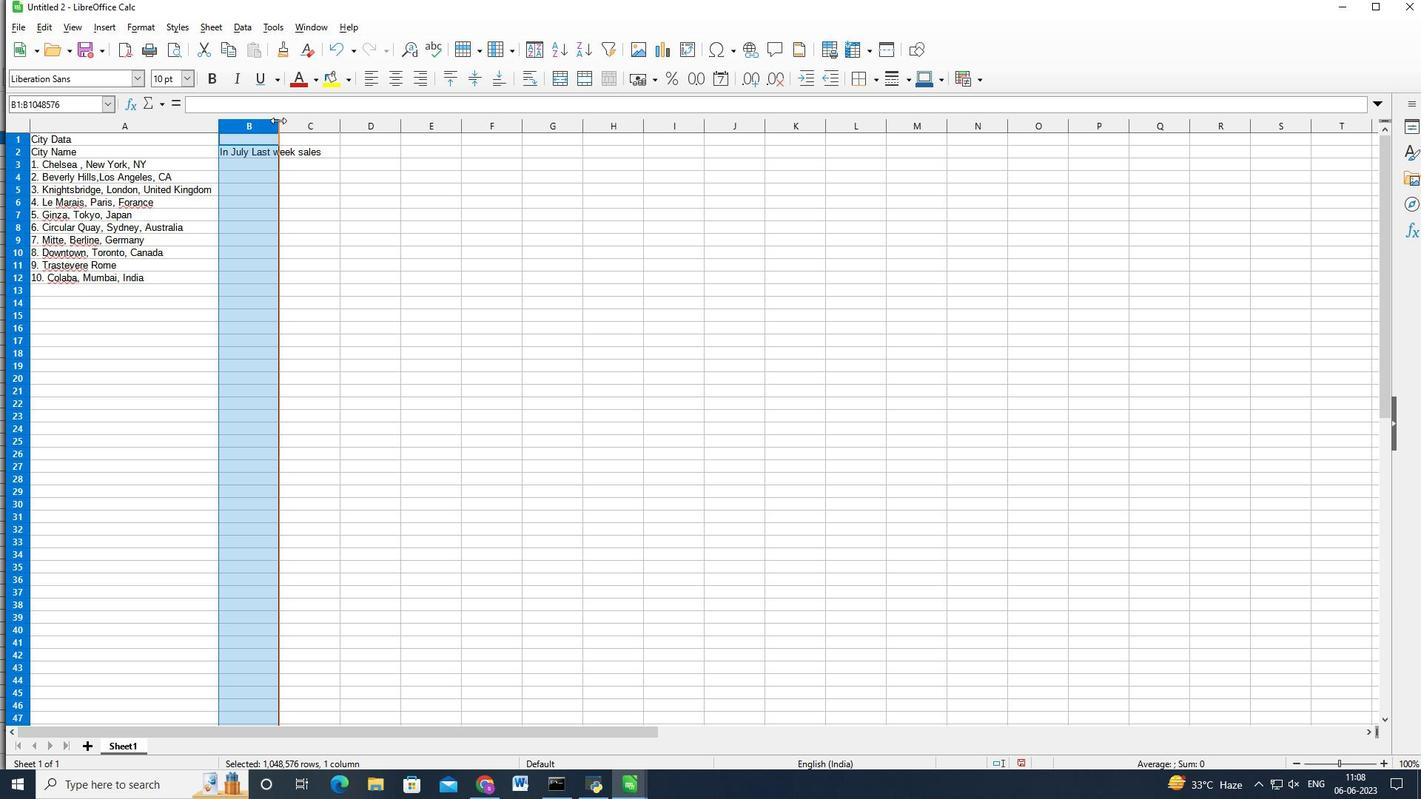 
Action: Mouse moved to (301, 154)
Screenshot: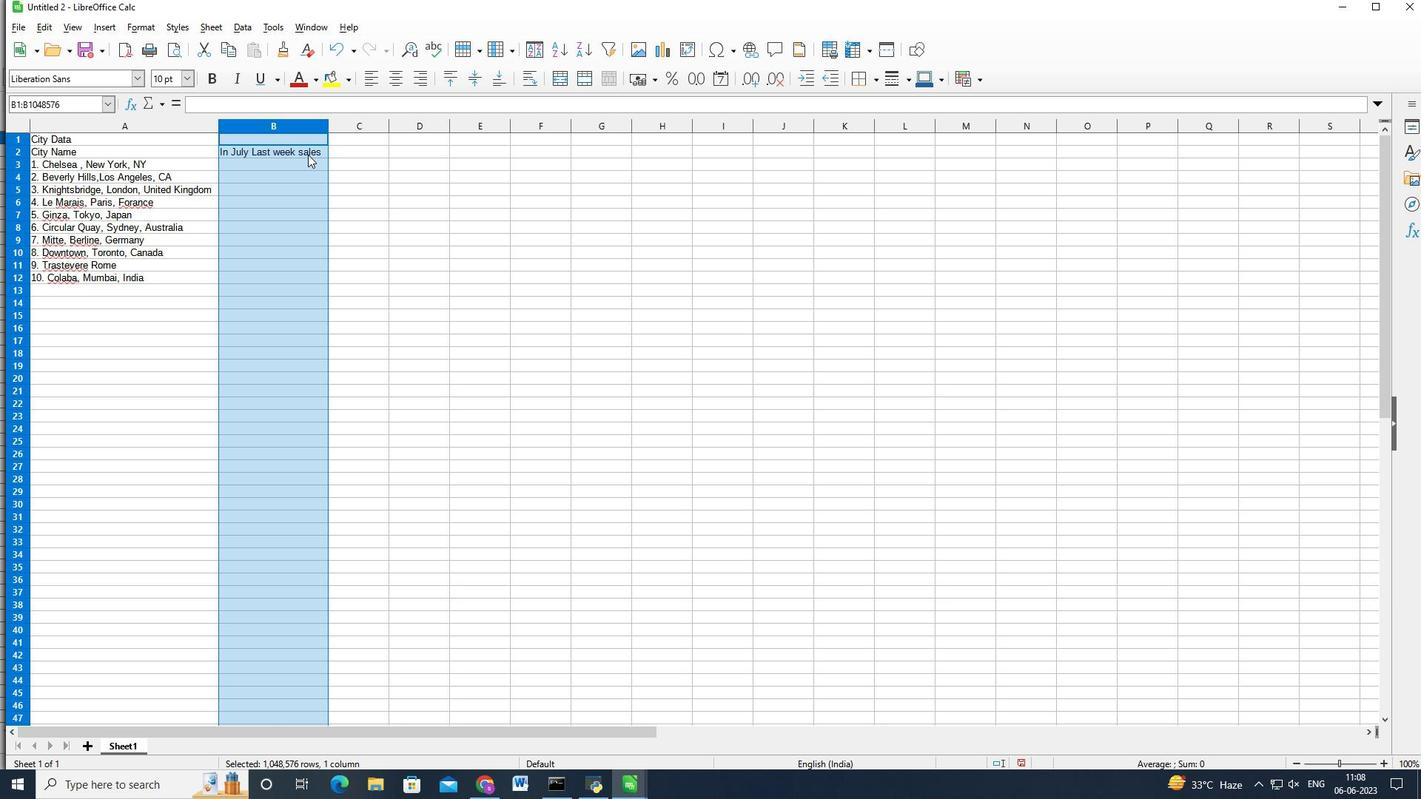 
Action: Mouse pressed left at (301, 154)
Screenshot: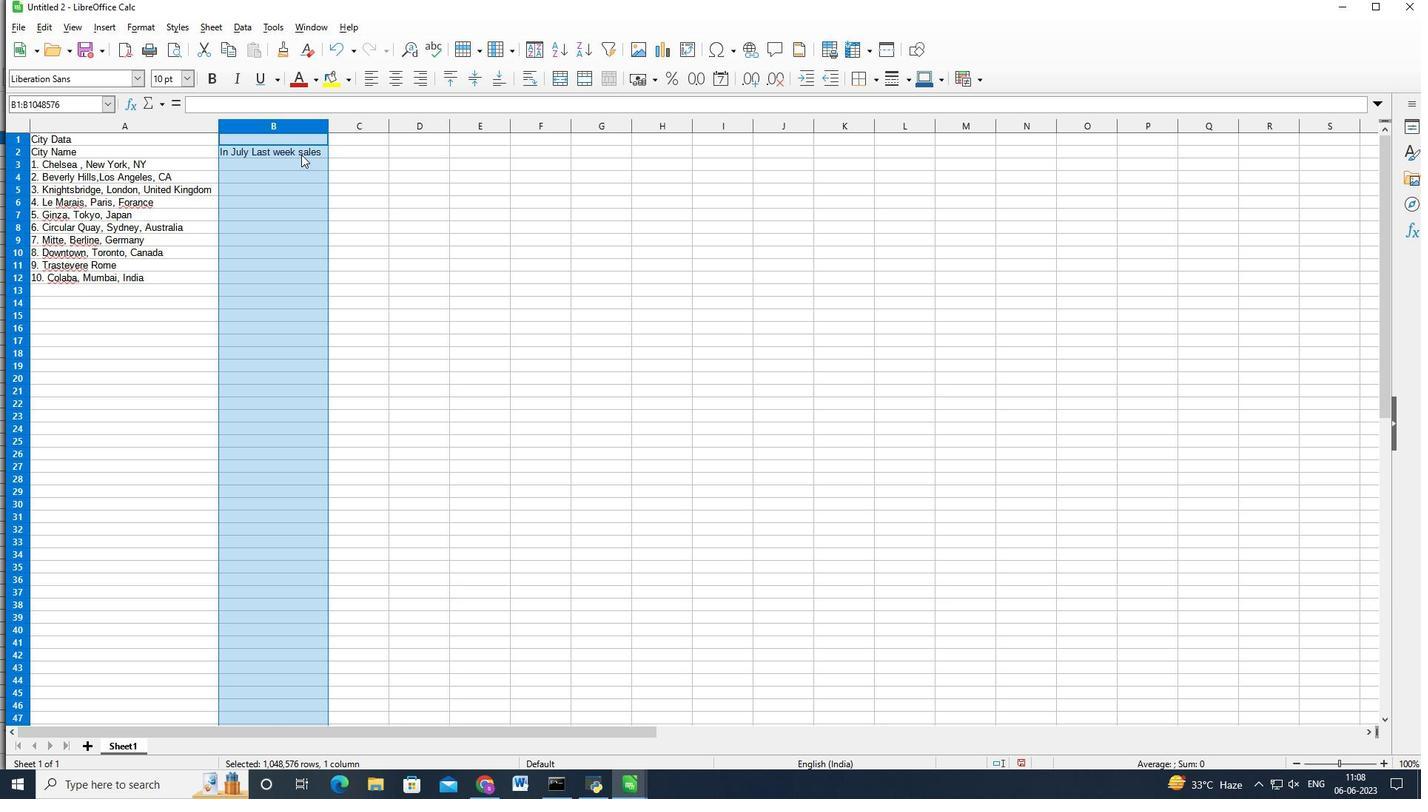 
Action: Mouse moved to (284, 161)
Screenshot: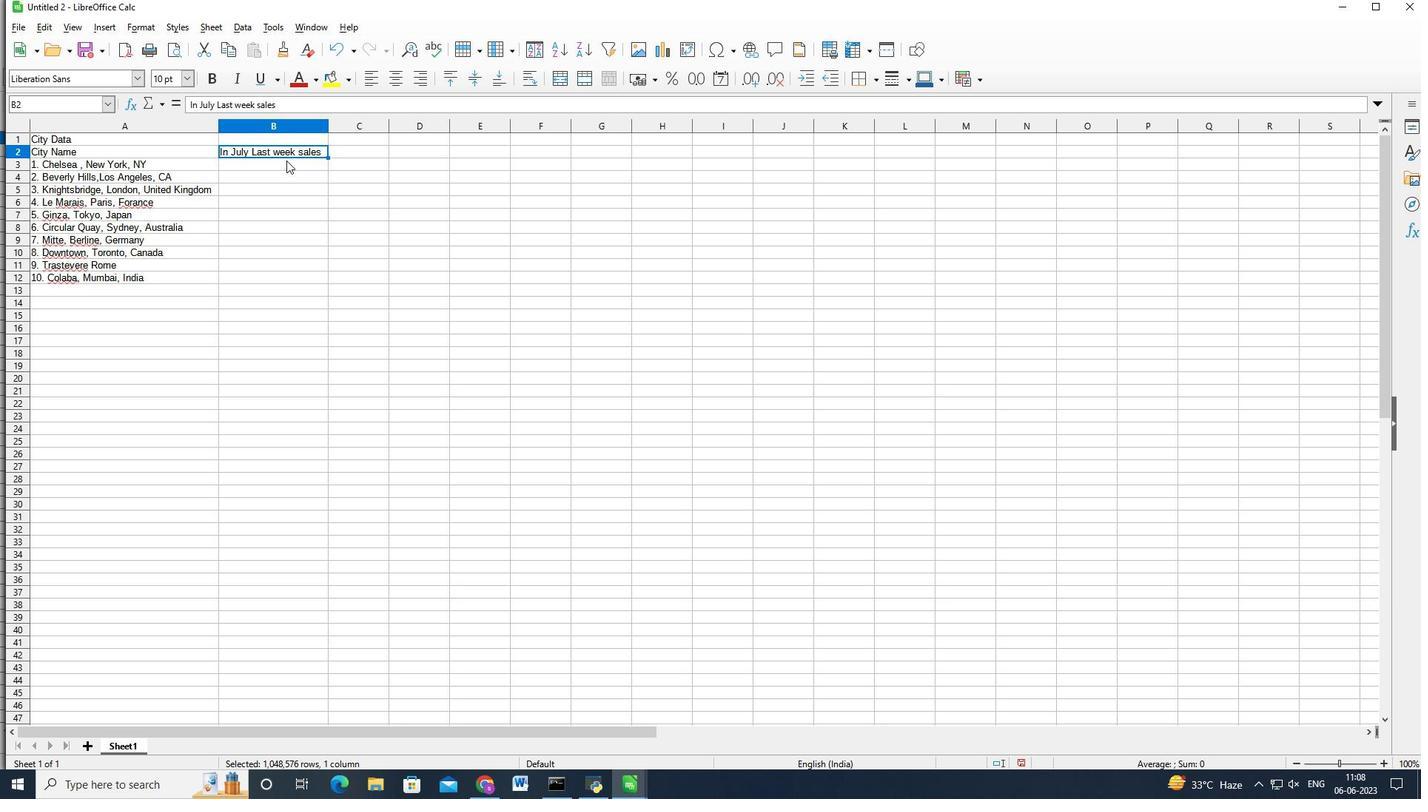 
Action: Mouse pressed left at (284, 161)
Screenshot: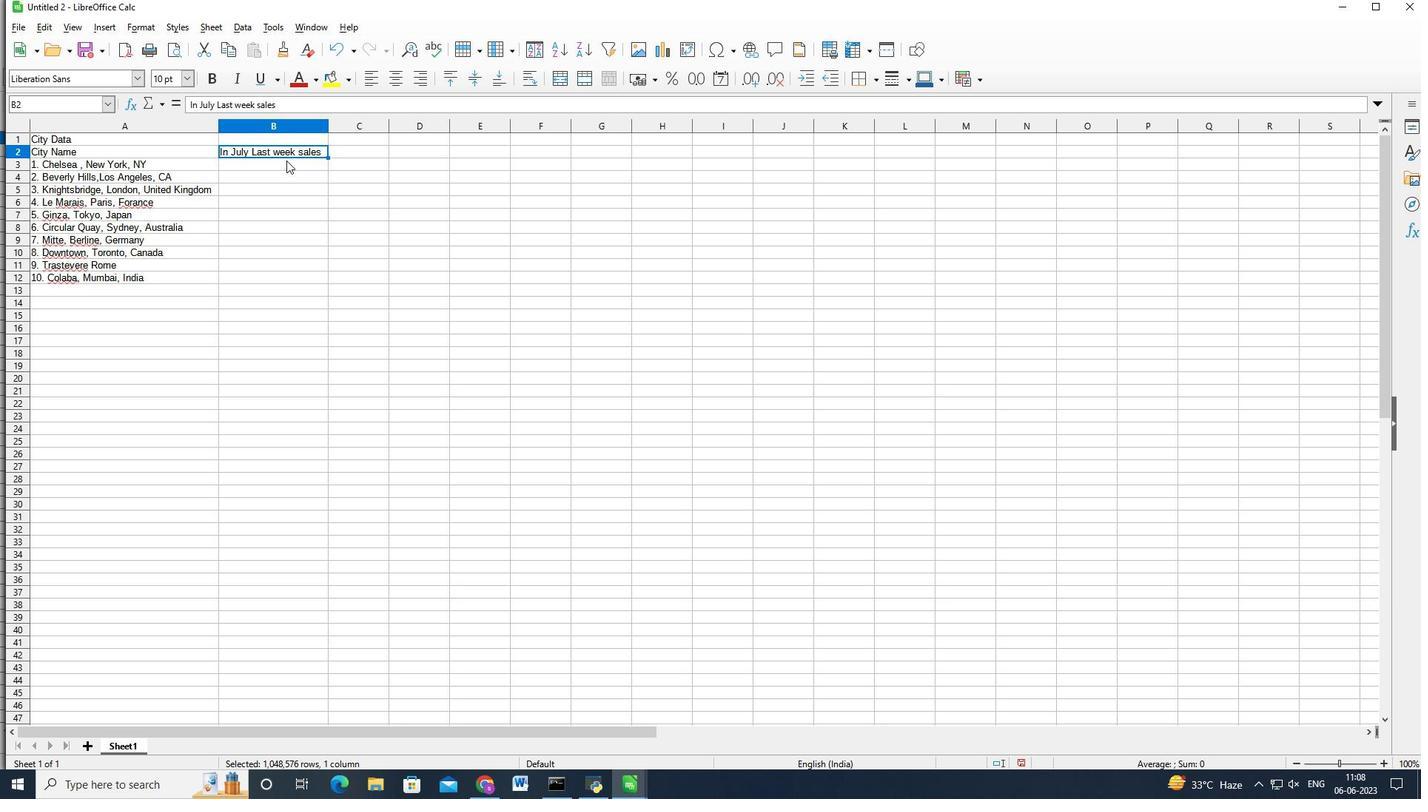 
Action: Key pressed 1.<Key.space><Key.shift_r>Checlse<Key.backspace><Key.backspace><Key.backspace><Key.backspace>lseas<Key.backspace>,<Key.space><Key.shift>New<Key.space><Key.shift>York,<Key.space><Key.caps_lock>NY<Key.caps_lock><Key.space>10001<Key.space><Key.shift>|<Key.enter>2.<Key.space><Key.shift>Beverly<Key.space><Key.shift>Hills,<Key.space><Key.shift>Los<Key.space><Key.shift_r>Angeles,<Key.space><Key.caps_lock>CA<Key.space>90210<Key.shift><Key.shift><Key.shift><Key.shift><Key.shift><Key.shift><Key.shift><Key.shift><Key.shift><Key.space><Key.shift>|<Key.enter>3.<Key.space><Key.shift>kN<Key.backspace><Key.backspace>K<Key.caps_lock>nightsbridge,<Key.space><Key.shift>London,<Key.space><Key.shift>United<Key.space><Key.shift>Kingdom<Key.space><Key.caps_lock>SW1X-7XL<Key.space><Key.shift><Key.shift><Key.shift><Key.shift><Key.shift><Key.shift><Key.shift><Key.shift><Key.shift><Key.shift><Key.shift><Key.shift>|<Key.enter>4.<Key.space><Key.shift>lE<Key.backspace><Key.backspace>L<Key.caps_lock>e<Key.space><Key.shift>Marais<Key.space><Key.backspace>,<Key.space><Key.shift>Paris,<Key.space>forance<Key.space>75004<Key.space><Key.shift><Key.shift>|<Key.enter>5.<Key.space><Key.shift>Ginza,<Key.space><Key.shift>Tokyo,<Key.space><Key.shift>Japan<Key.space>104-0061<Key.shift><Key.space><Key.shift>|<Key.enter>5.<Key.space><Key.shift>Ci<Key.backspace><Key.backspace><Key.backspace><Key.backspace><Key.backspace>6.<Key.space><Key.shift>Circular<Key.space><Key.shift_r>Quay,<Key.space><Key.shift_r>Sydney,<Key.space><Key.shift_r>Australia<Key.space>2000<Key.shift>}<Key.backspace><Key.space><Key.shift>|<Key.enter>7,<Key.backspace>.<Key.space><Key.shift>Mii<Key.backspace>te<Key.backspace>te<Key.space><Key.backspace>,<Key.space><Key.shift>Berline<Key.space><Key.backspace><Key.backspace>,<Key.space><Key.shift_r>Germany<Key.space>1019<Key.backspace>78<Key.space><Key.shift><Key.shift><Key.shift><Key.shift><Key.shift><Key.shift><Key.shift><Key.shift><Key.shift><Key.shift><Key.shift><Key.shift><Key.shift><Key.shift><Key.shift><Key.shift><Key.shift><Key.shift><Key.shift>|<Key.enter>8.<Key.space><Key.shift_r>Downtown<Key.space><Key.shift>T<Key.backspace><Key.backspace>,<Key.space><Key.shift>Toronto,<Key.space><Key.shift>Canada<Key.space><Key.caps_lock>M5V<Key.caps_lock><Key.space>3<Key.caps_lock>LP<Key.backspace>0<Key.backspace>9<Key.caps_lock><Key.space><Key.shift>|<Key.enter>9.<Key.space><Key.shift>Trastevere,<Key.space><Key.shift>Rome,<Key.space><Key.shift>Italy<Key.space>0014<Key.backspace>54<Key.backspace>3<Key.space><Key.shift>|<Key.space><Key.enter>10.<Key.space><Key.shift>Colaba,<Key.space><Key.shift>Mumbai,<Key.space><Key.shift>India<Key.space>400005.
Screenshot: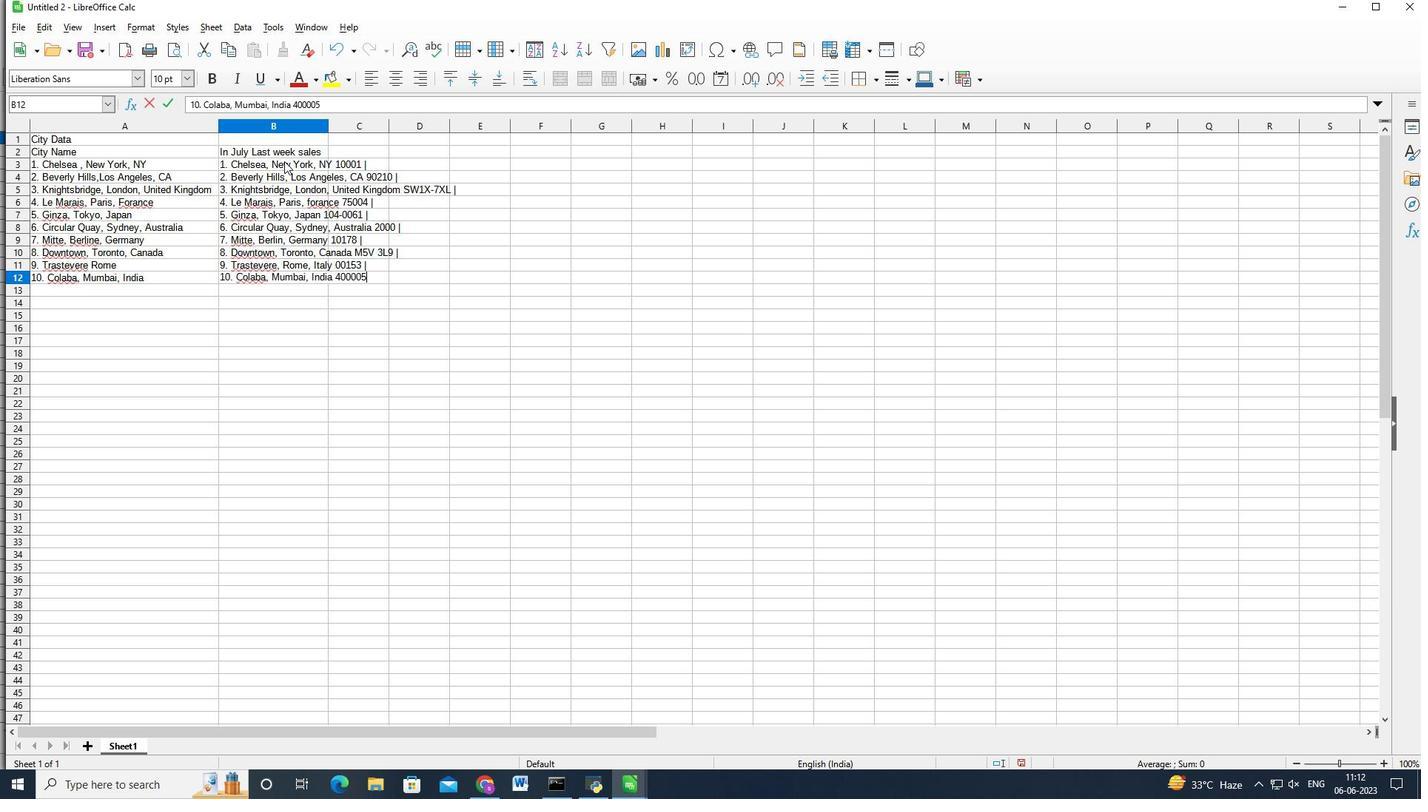
Action: Mouse moved to (8, 22)
Screenshot: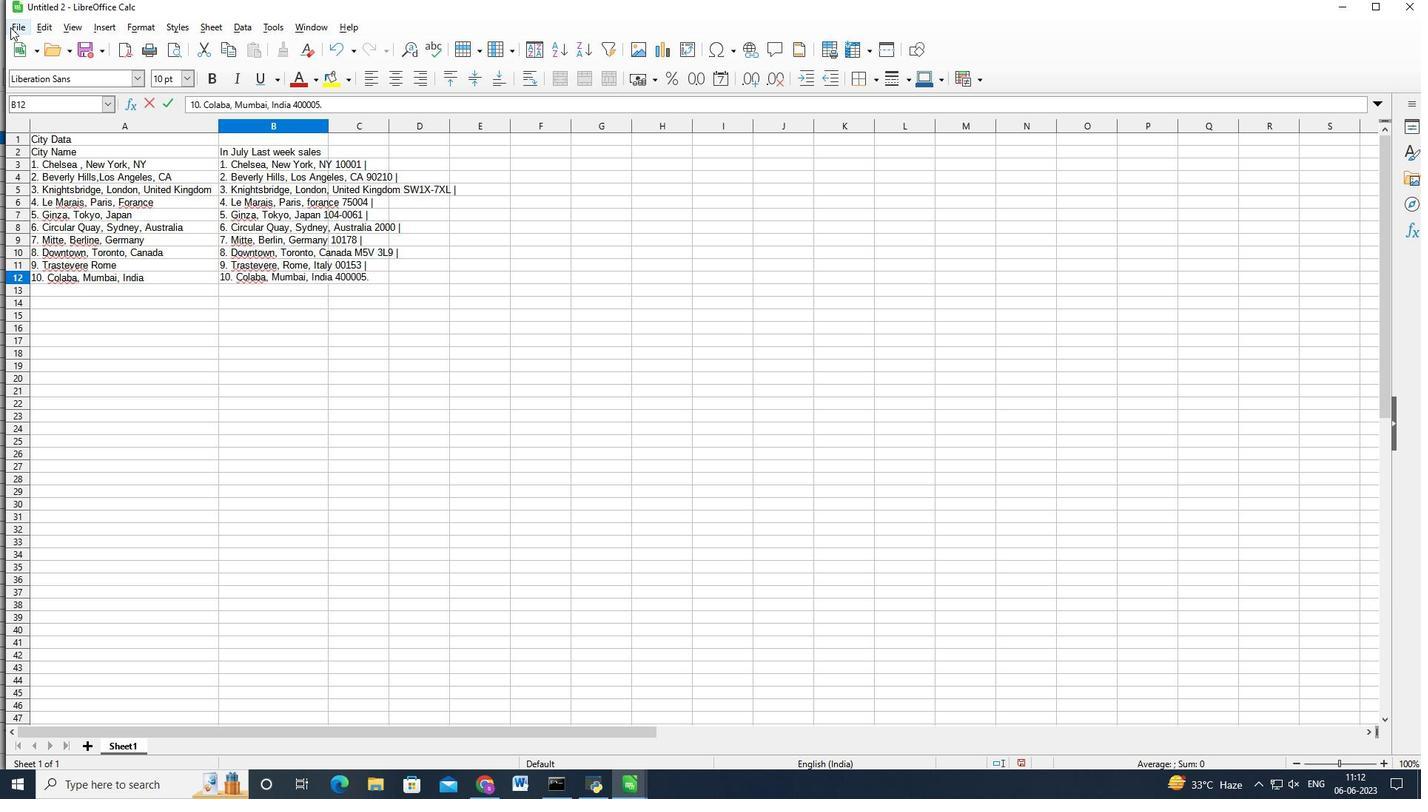 
Action: Mouse pressed left at (8, 22)
Screenshot: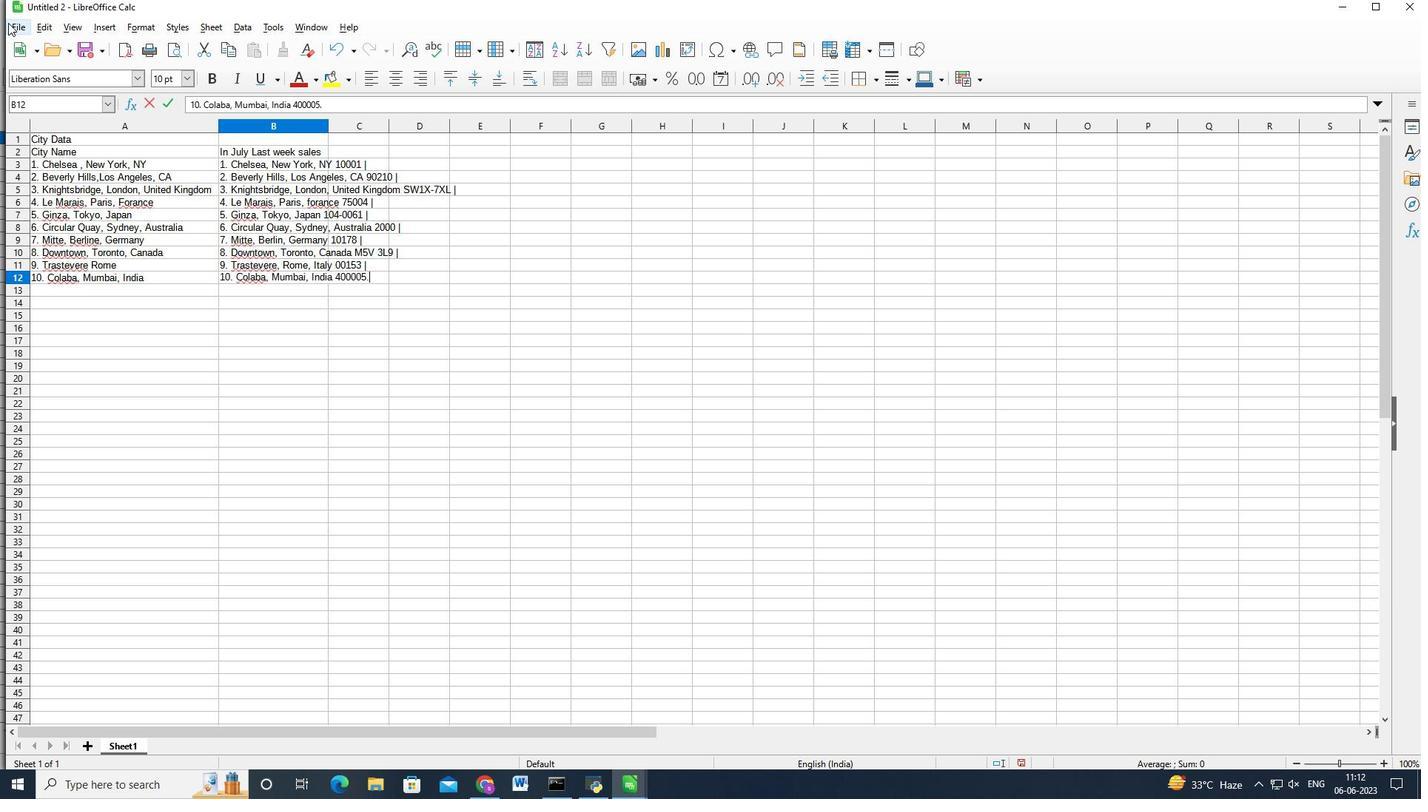 
Action: Mouse moved to (58, 216)
Screenshot: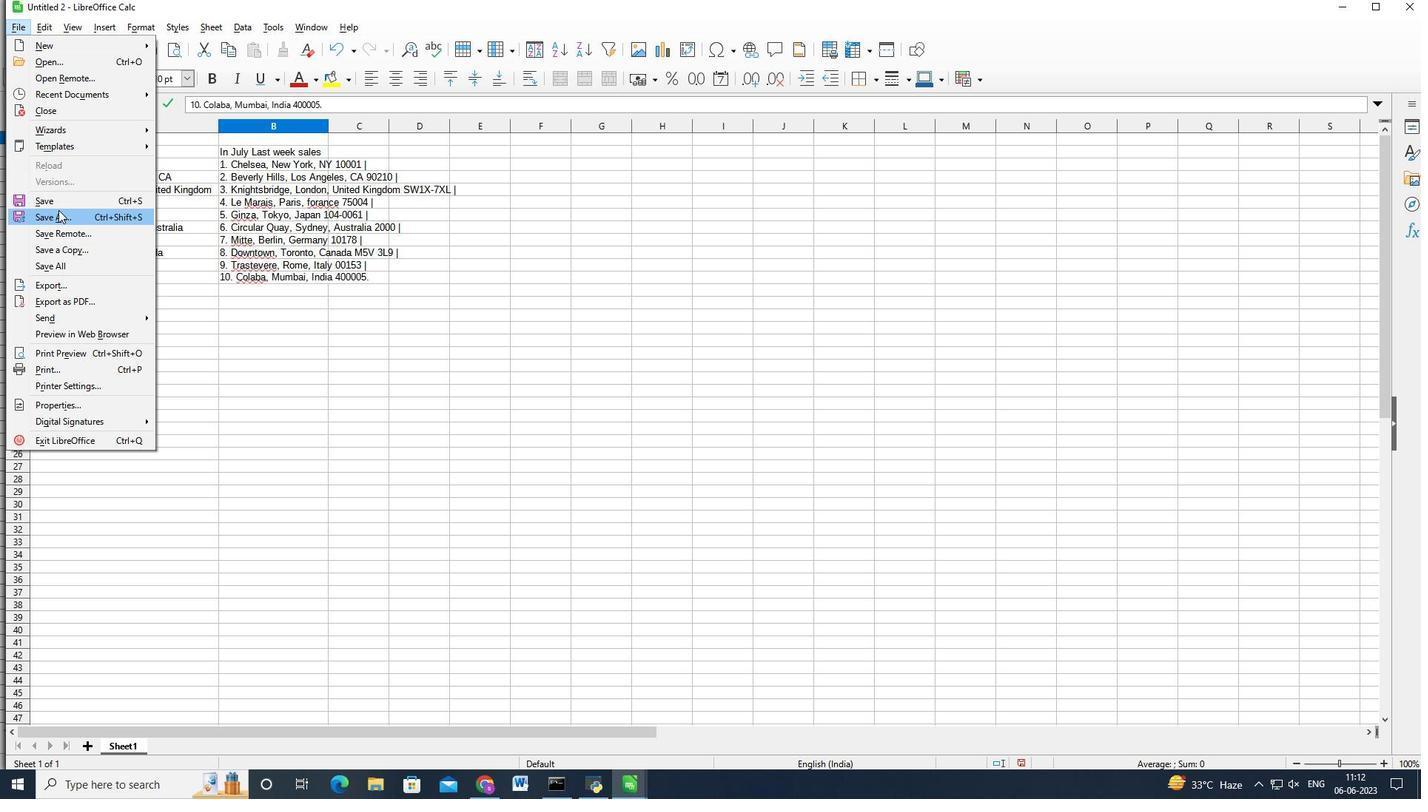 
Action: Mouse pressed left at (58, 216)
Screenshot: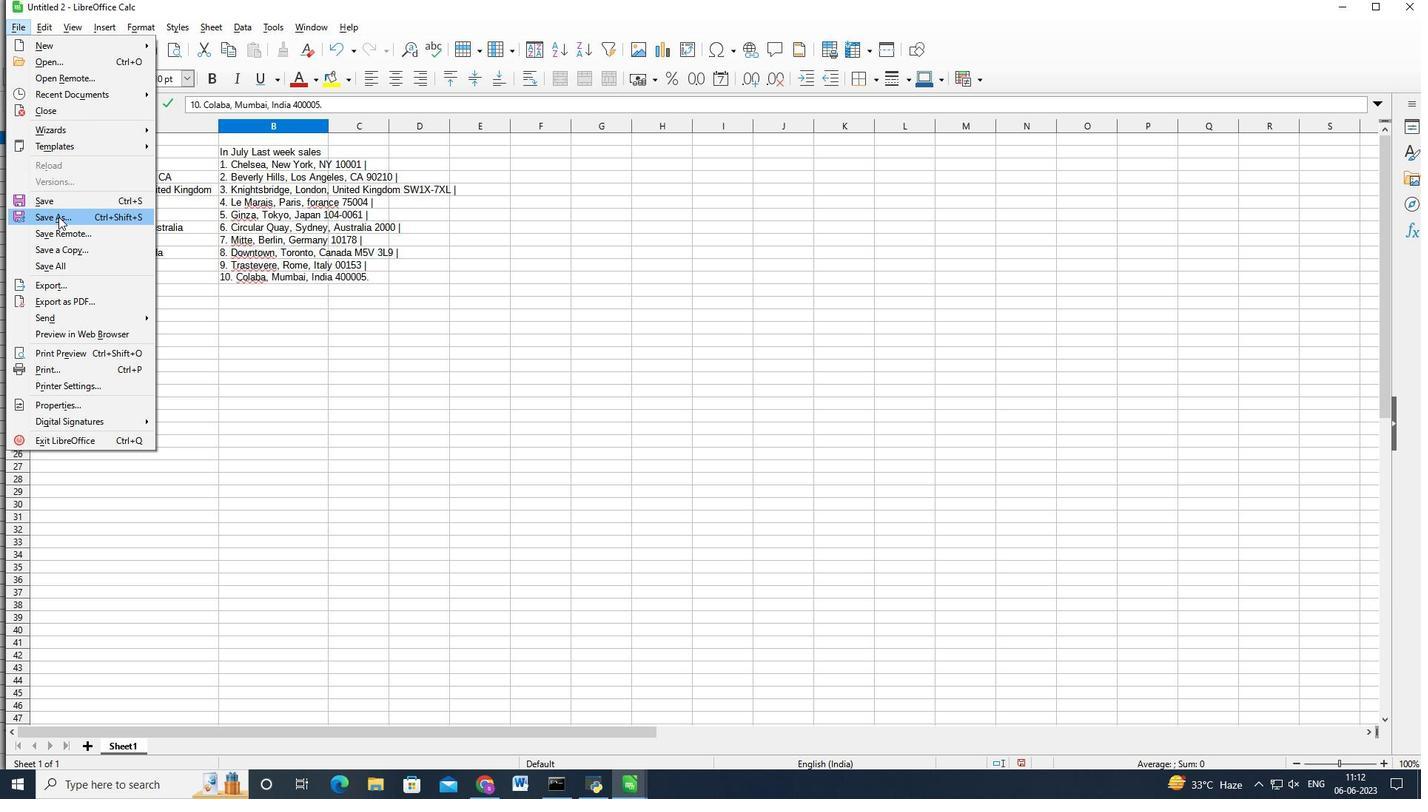 
Action: Mouse moved to (537, 339)
Screenshot: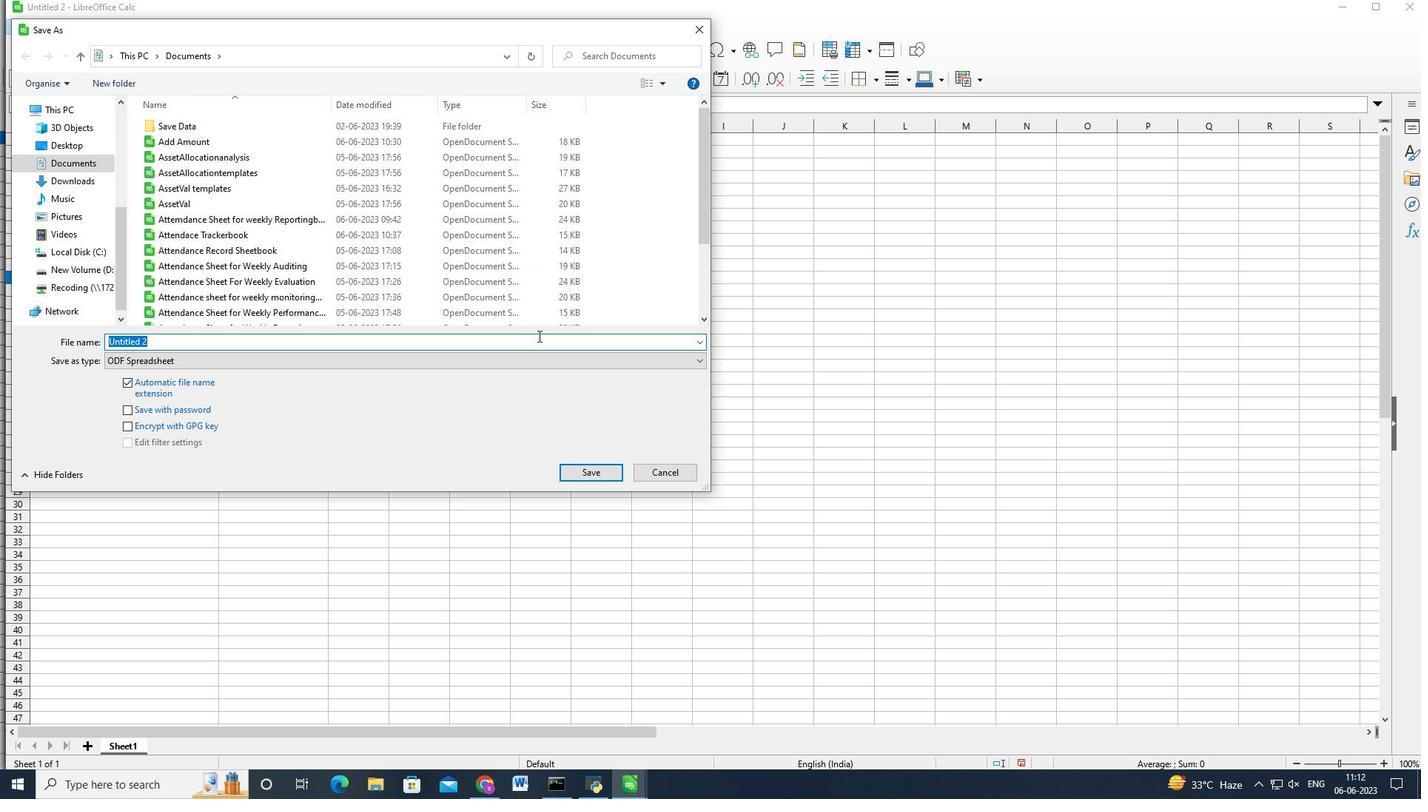 
Action: Key pressed <Key.backspace>page<Key.space>aduiting<Key.shift>Product<Key.shift_r>Sales<Key.enter>
Screenshot: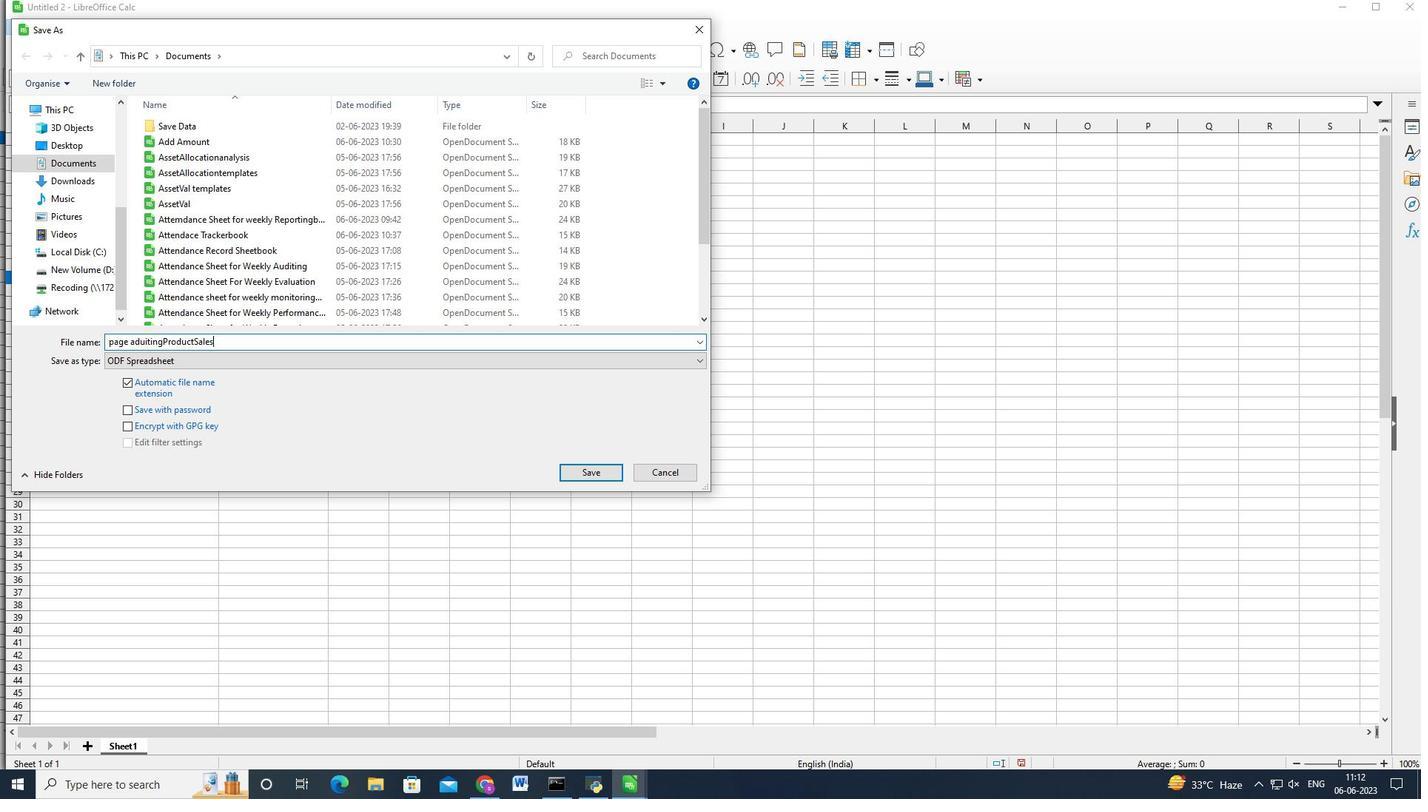 
